 Task: Set up alerts for new listings in Savannah, Georgia, that meet specific size requirements.
Action: Key pressed s<Key.caps_lock>AVANN
Screenshot: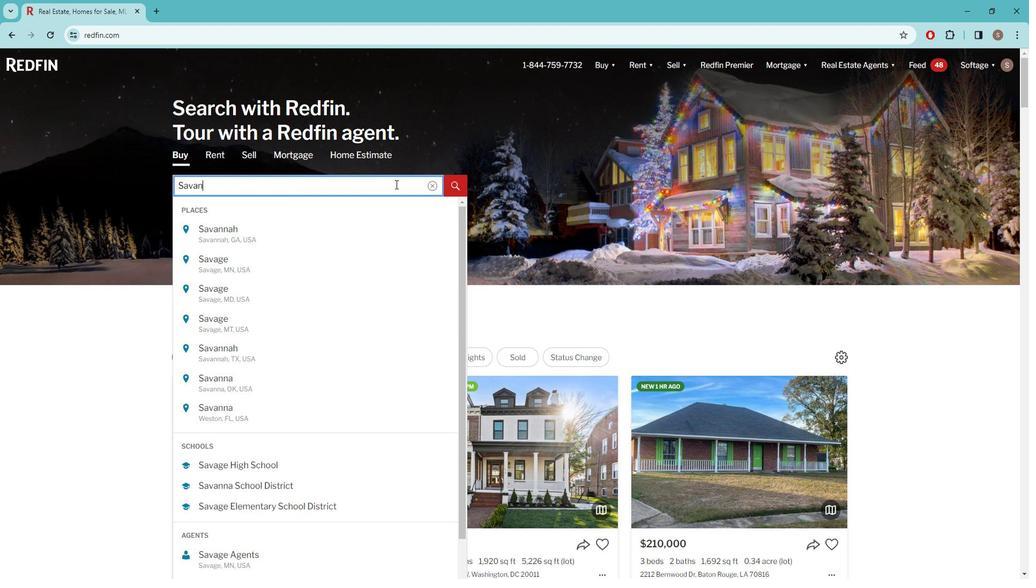 
Action: Mouse moved to (373, 230)
Screenshot: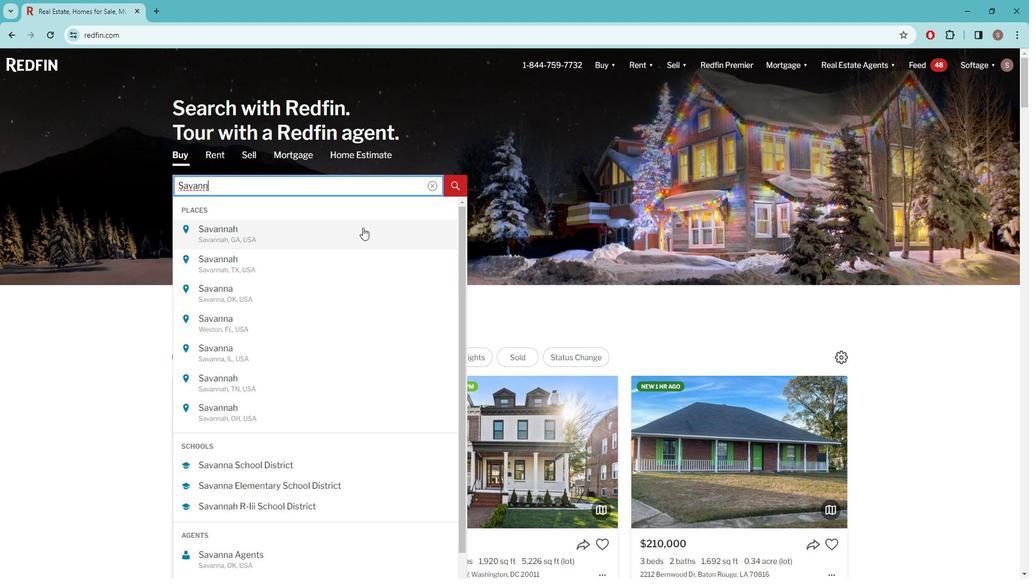 
Action: Mouse pressed left at (373, 230)
Screenshot: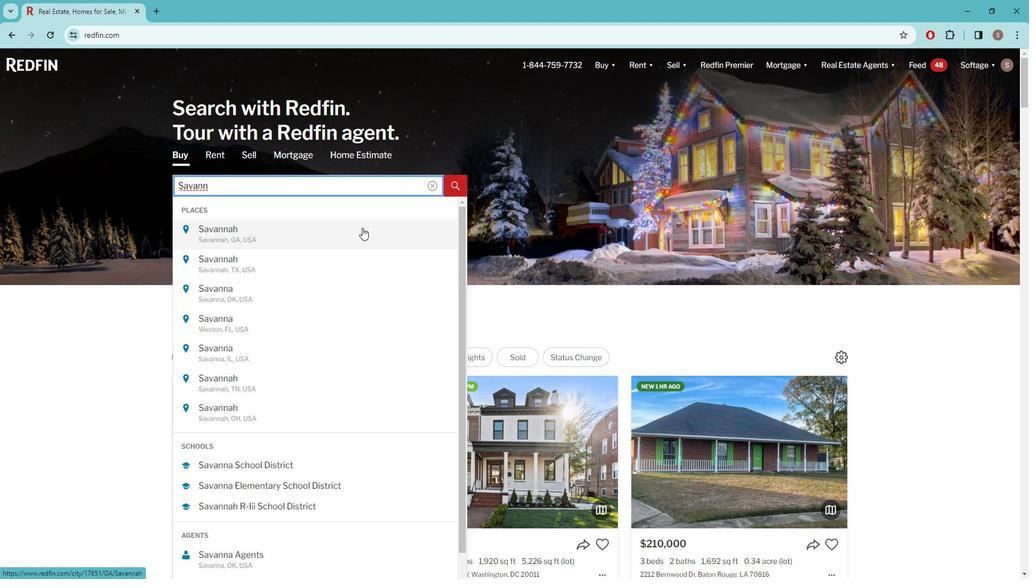 
Action: Mouse moved to (910, 139)
Screenshot: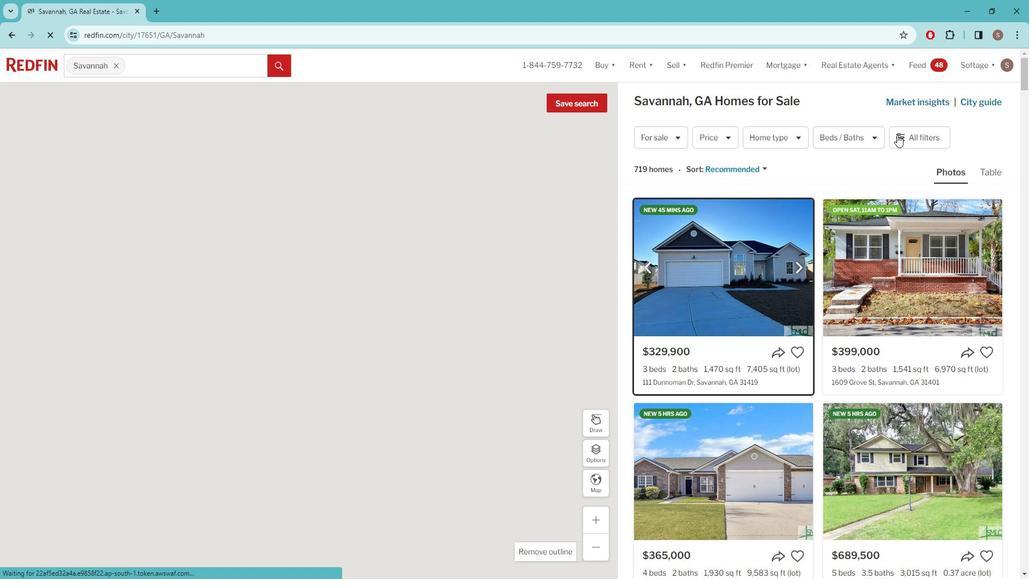 
Action: Mouse pressed left at (910, 139)
Screenshot: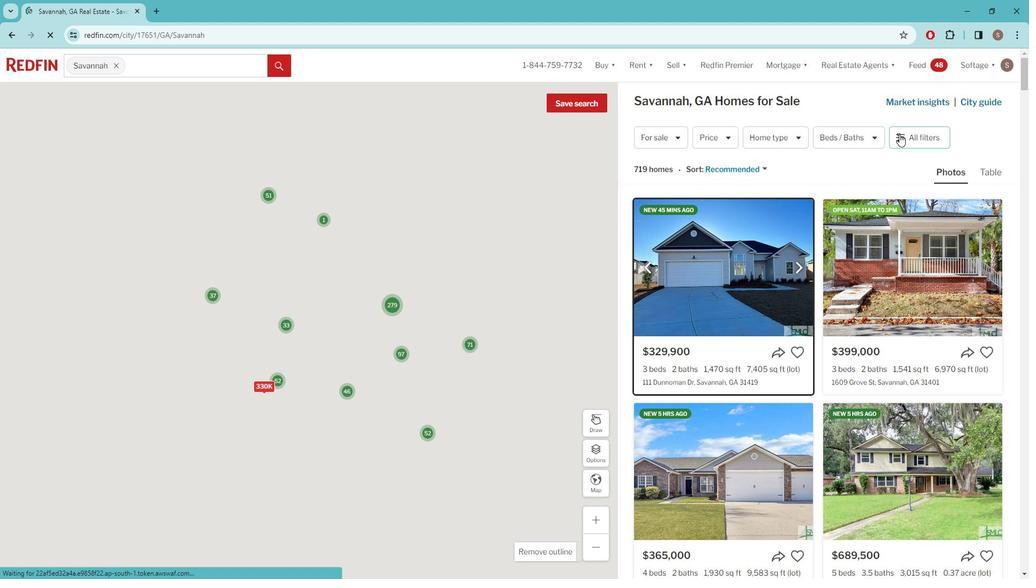 
Action: Mouse pressed left at (910, 139)
Screenshot: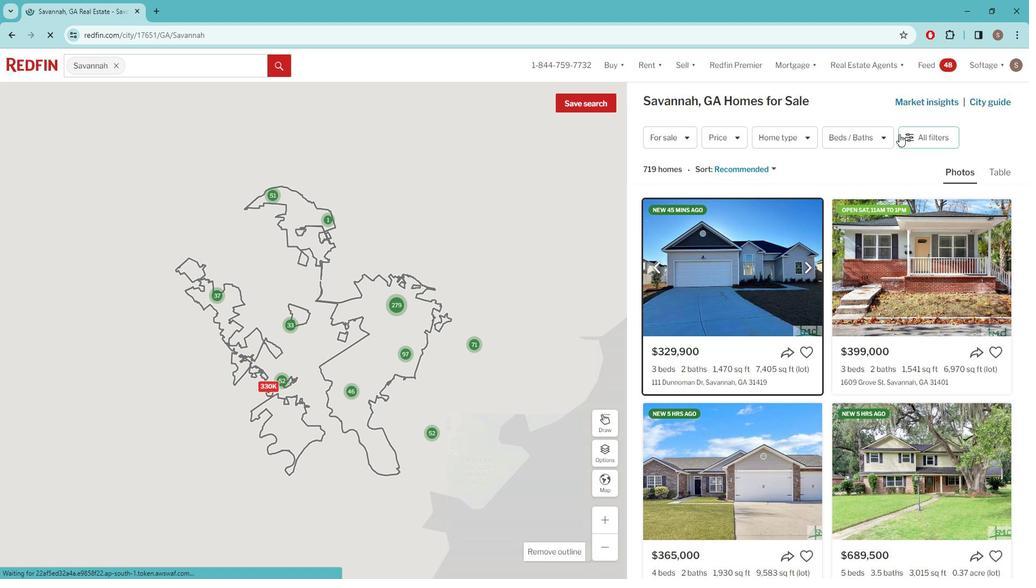 
Action: Mouse pressed left at (910, 139)
Screenshot: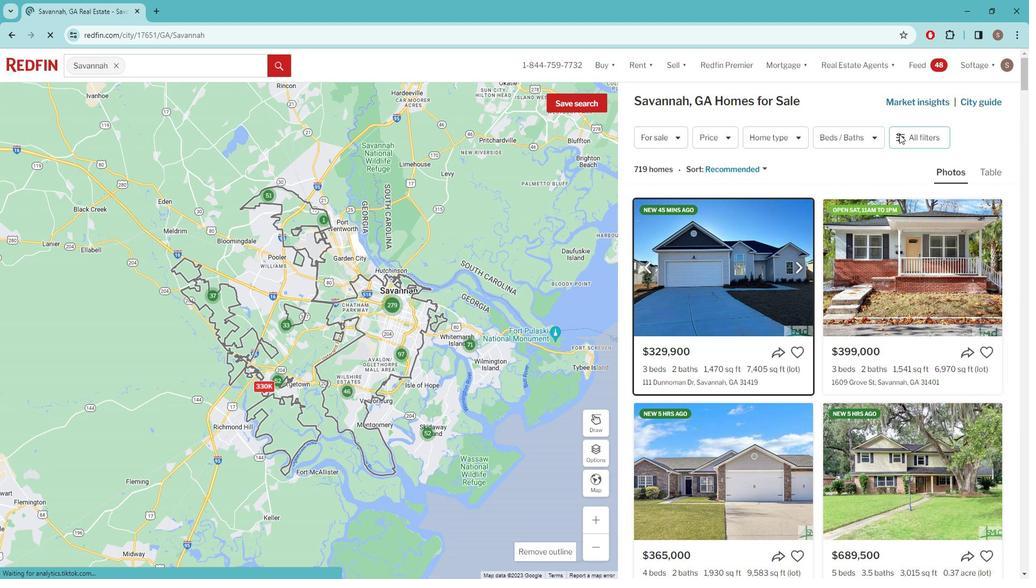 
Action: Mouse moved to (869, 181)
Screenshot: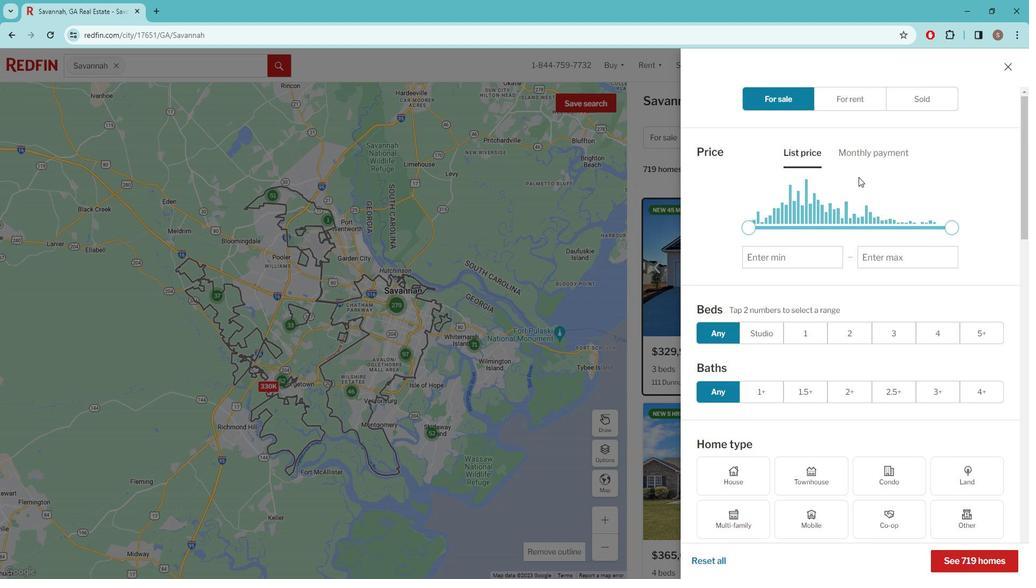 
Action: Mouse scrolled (869, 180) with delta (0, 0)
Screenshot: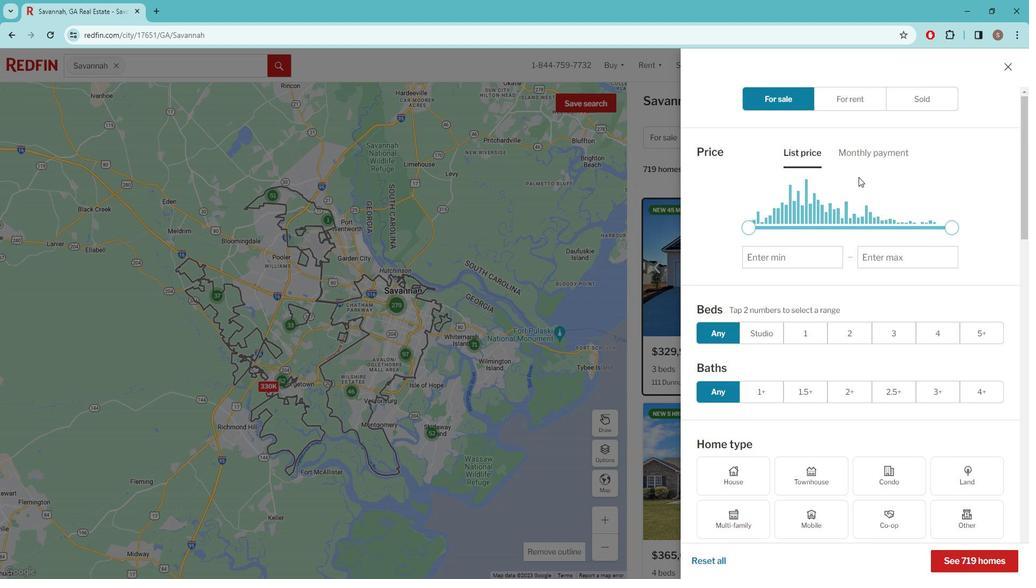 
Action: Mouse moved to (852, 182)
Screenshot: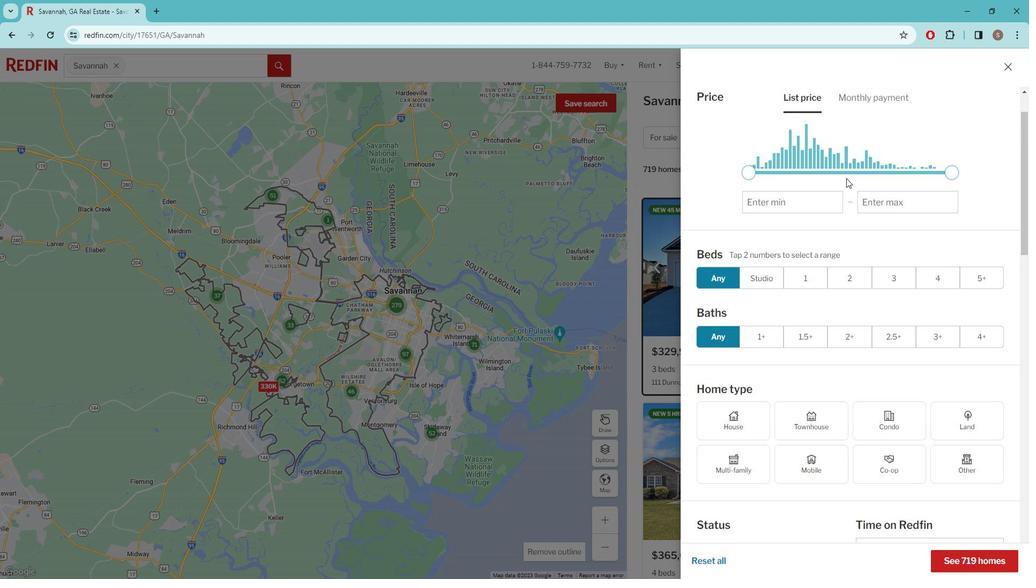 
Action: Mouse scrolled (852, 181) with delta (0, 0)
Screenshot: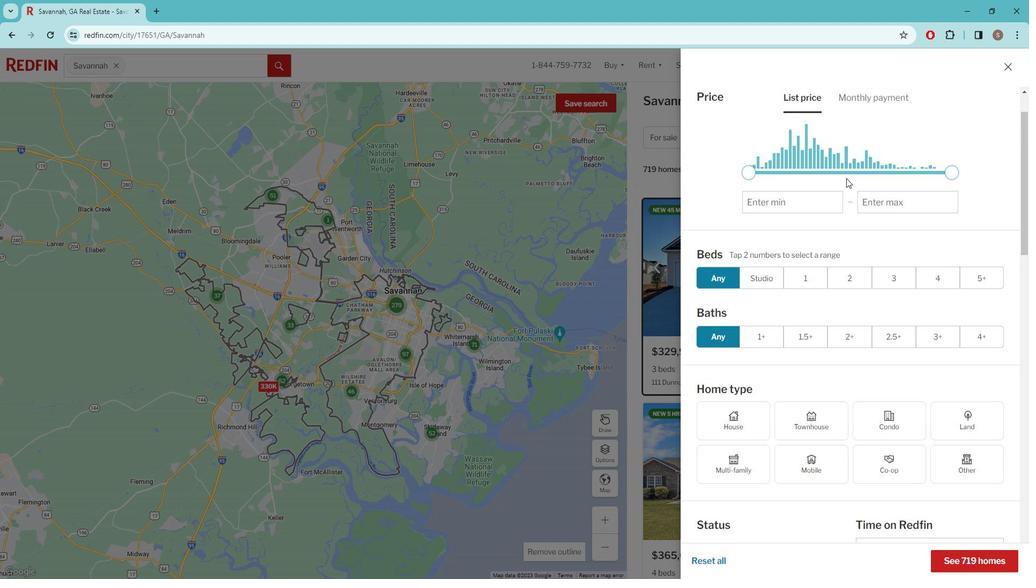 
Action: Mouse moved to (842, 183)
Screenshot: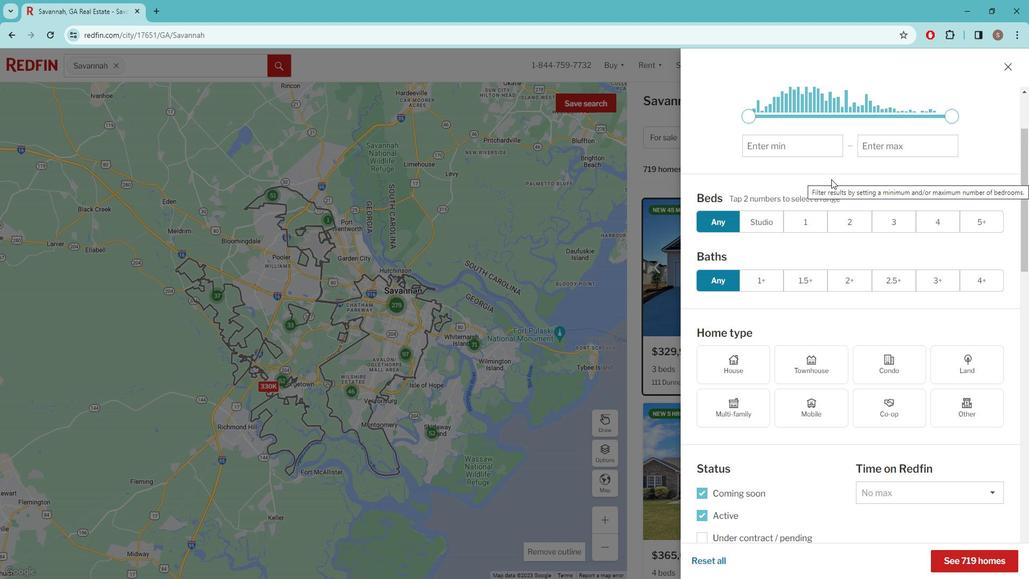 
Action: Mouse scrolled (842, 182) with delta (0, 0)
Screenshot: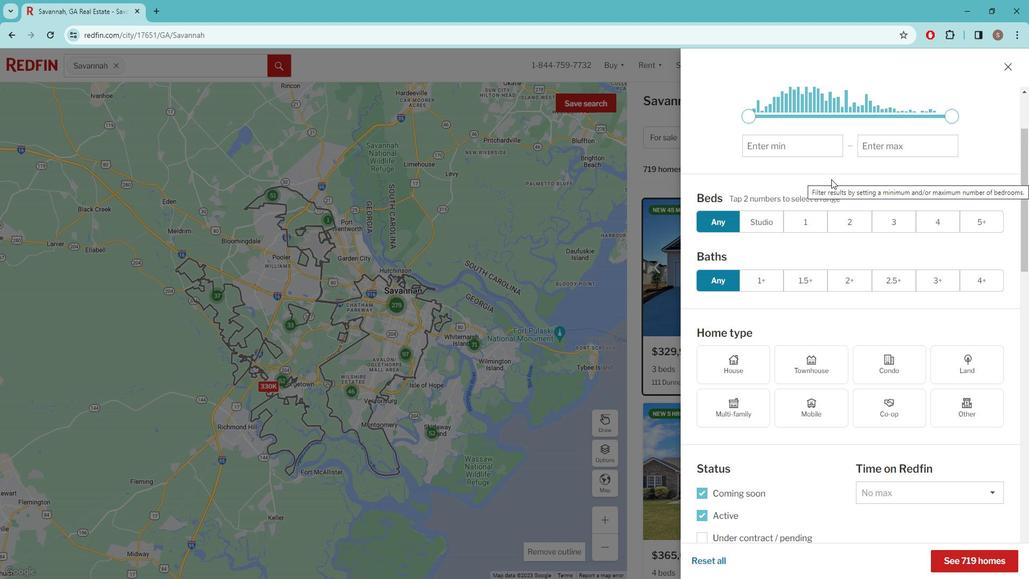 
Action: Mouse scrolled (842, 182) with delta (0, 0)
Screenshot: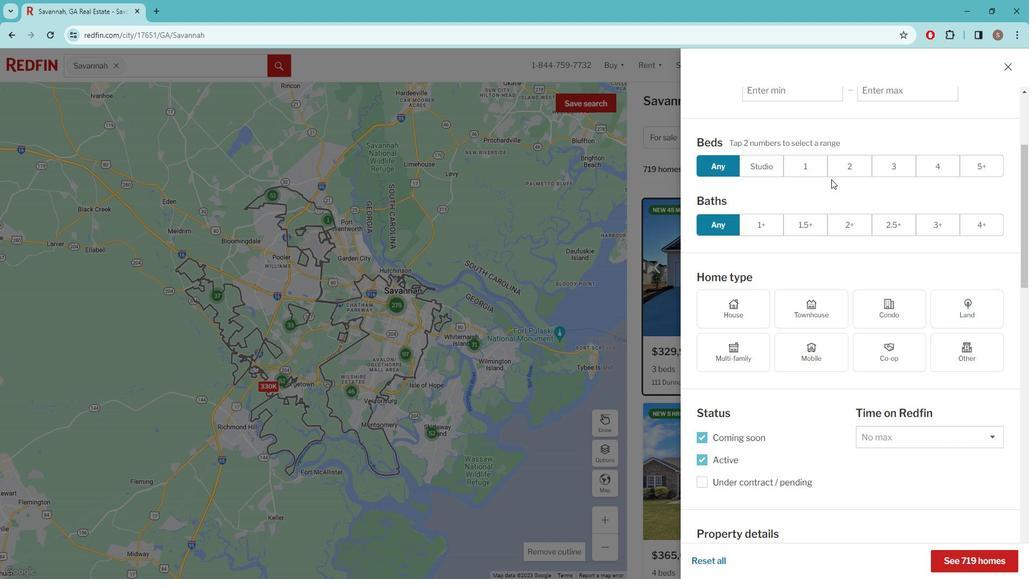 
Action: Mouse scrolled (842, 182) with delta (0, 0)
Screenshot: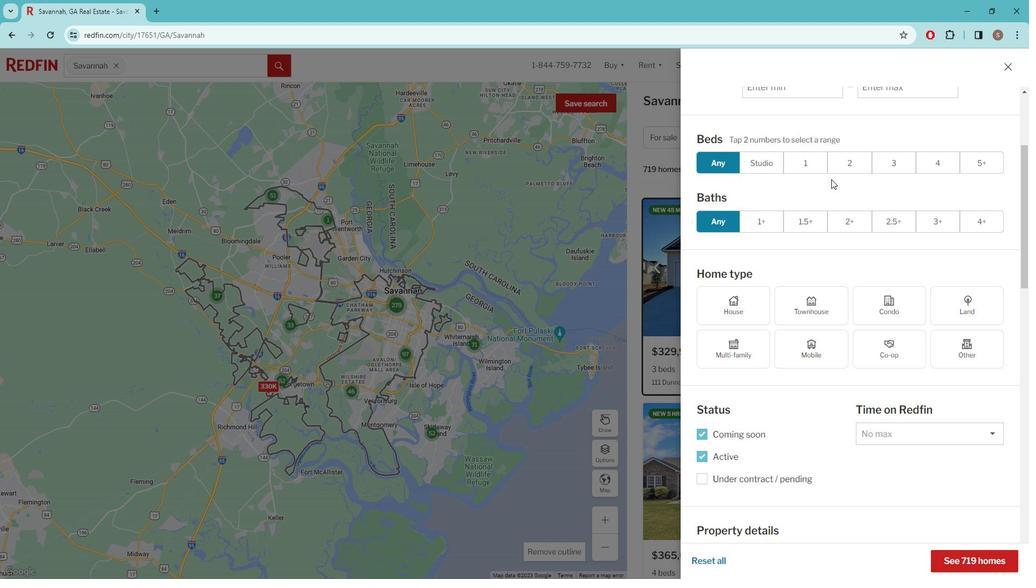 
Action: Mouse scrolled (842, 182) with delta (0, 0)
Screenshot: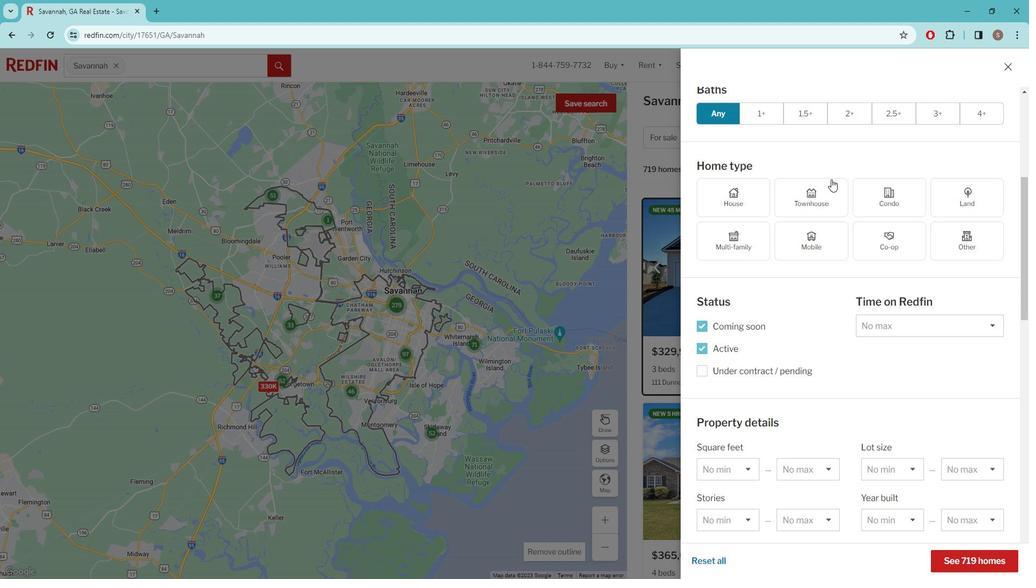 
Action: Mouse scrolled (842, 182) with delta (0, 0)
Screenshot: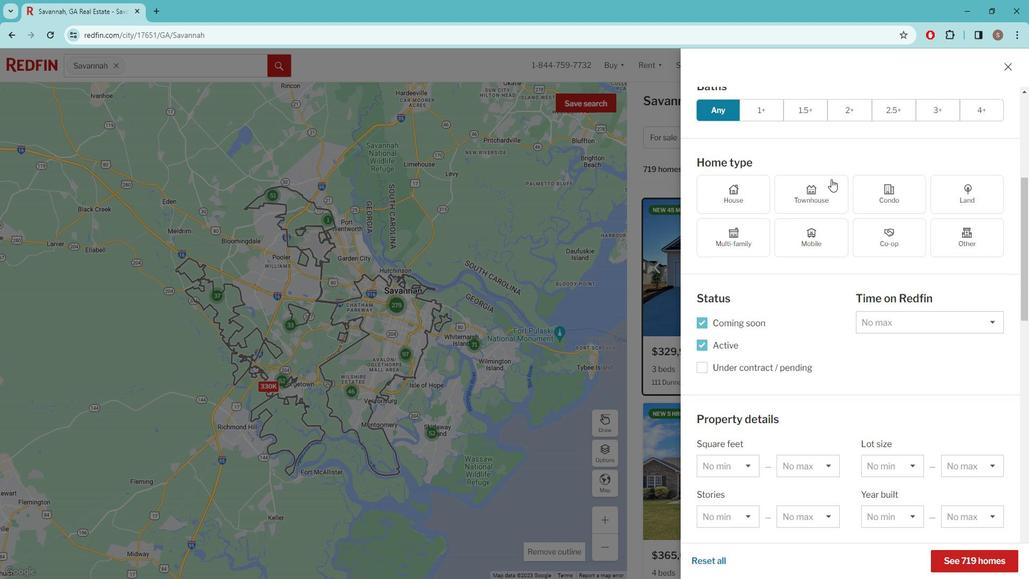 
Action: Mouse scrolled (842, 182) with delta (0, 0)
Screenshot: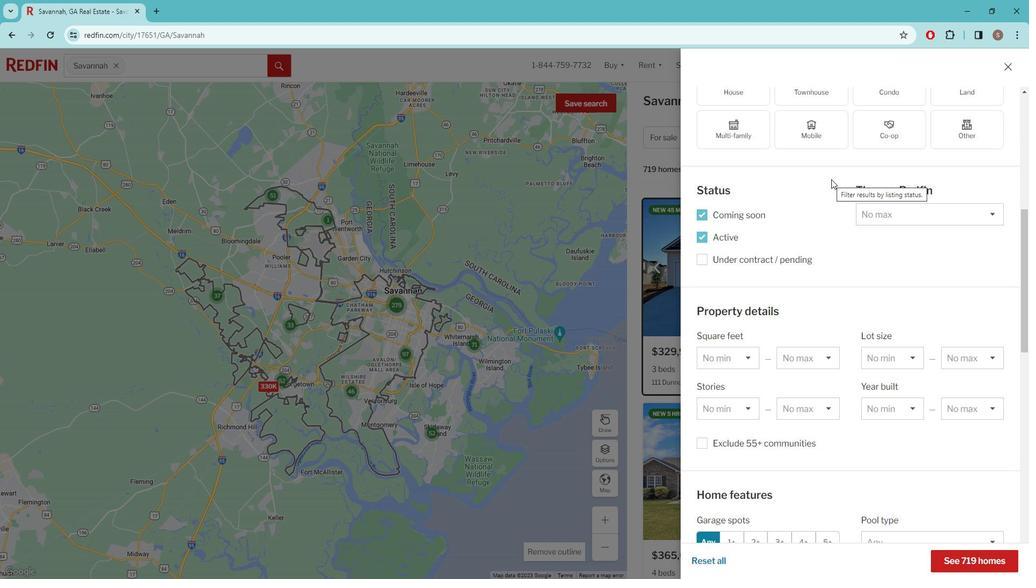 
Action: Mouse moved to (815, 222)
Screenshot: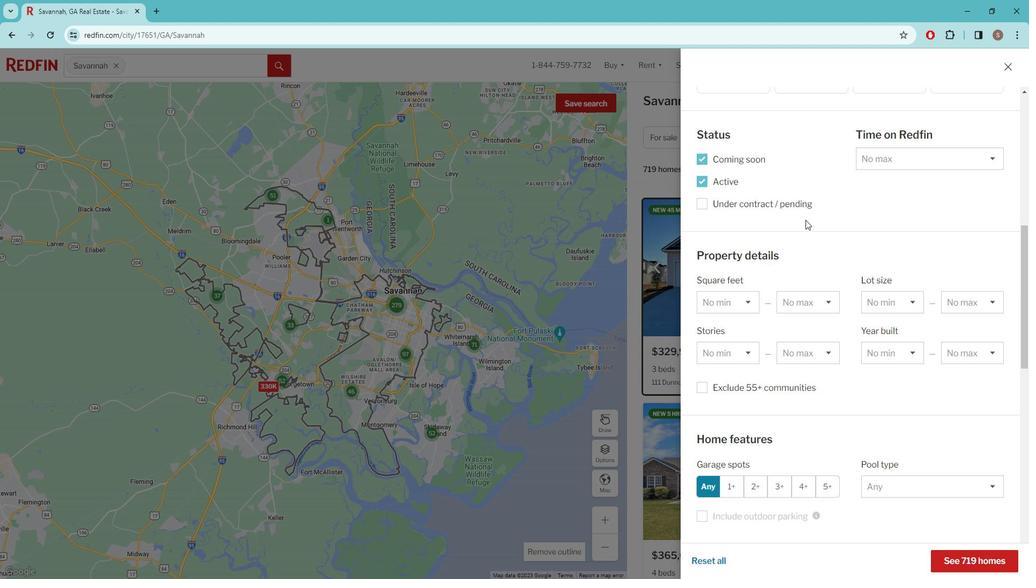 
Action: Mouse scrolled (815, 221) with delta (0, 0)
Screenshot: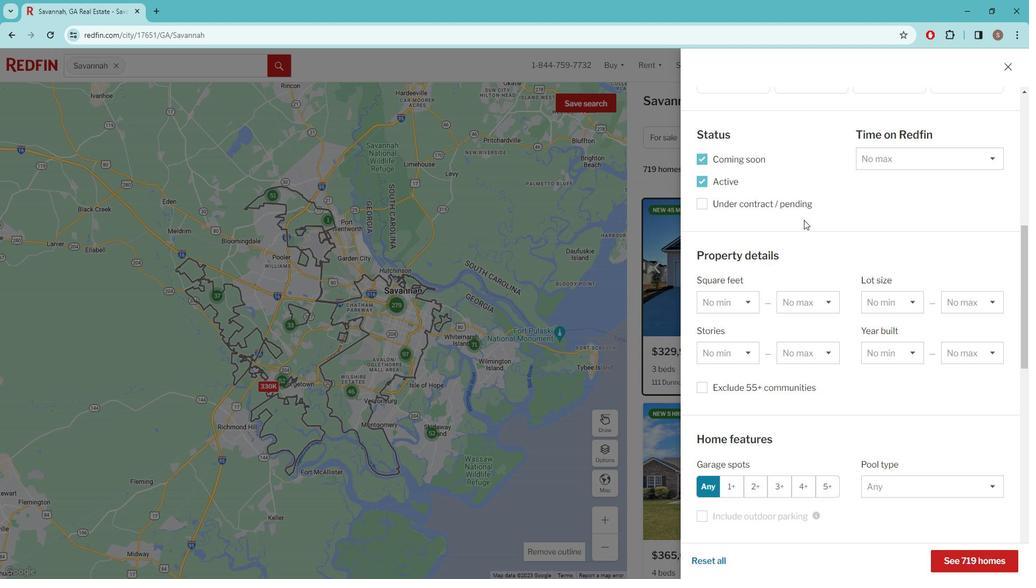 
Action: Mouse moved to (755, 246)
Screenshot: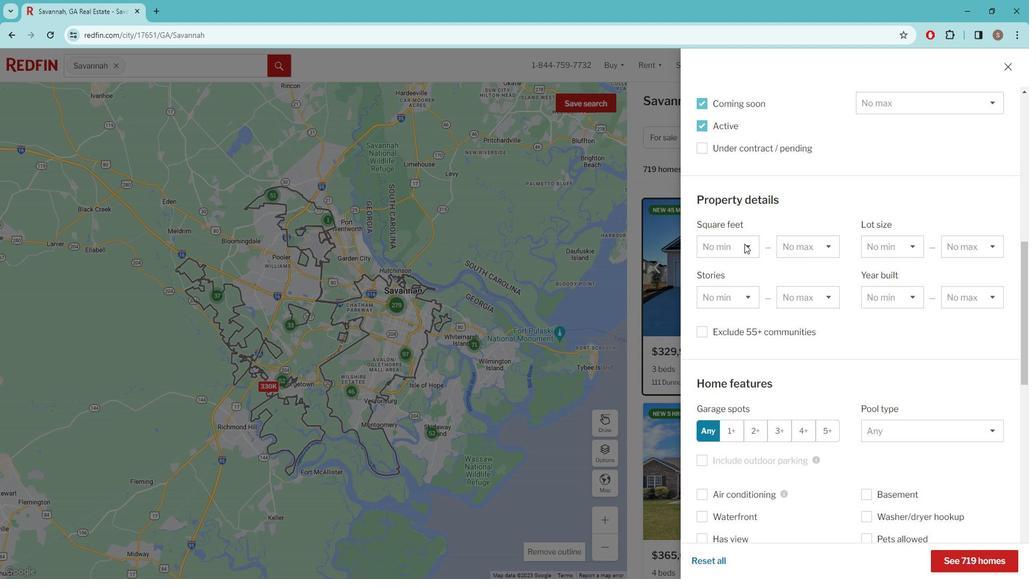 
Action: Mouse pressed left at (755, 246)
Screenshot: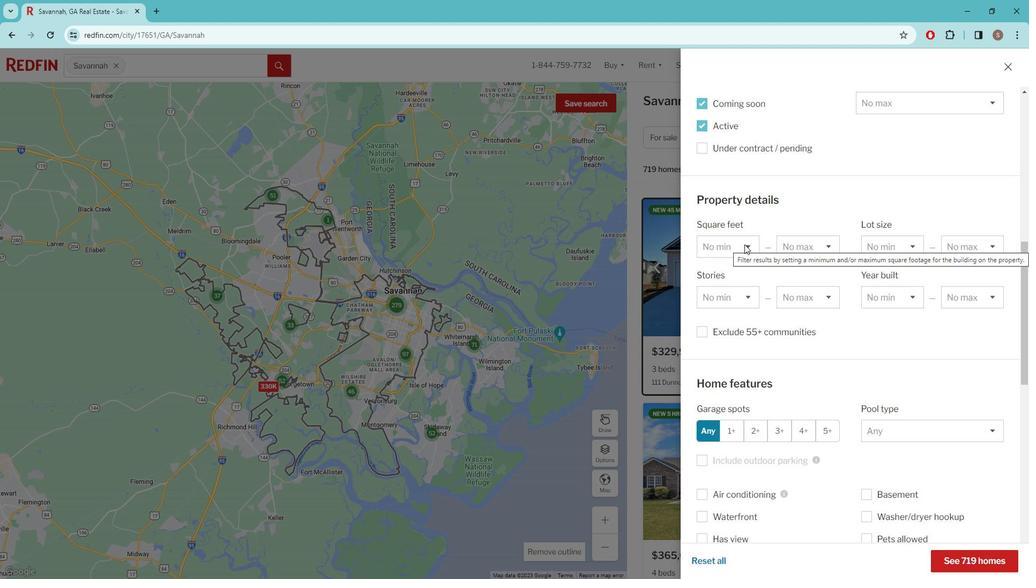 
Action: Mouse moved to (739, 289)
Screenshot: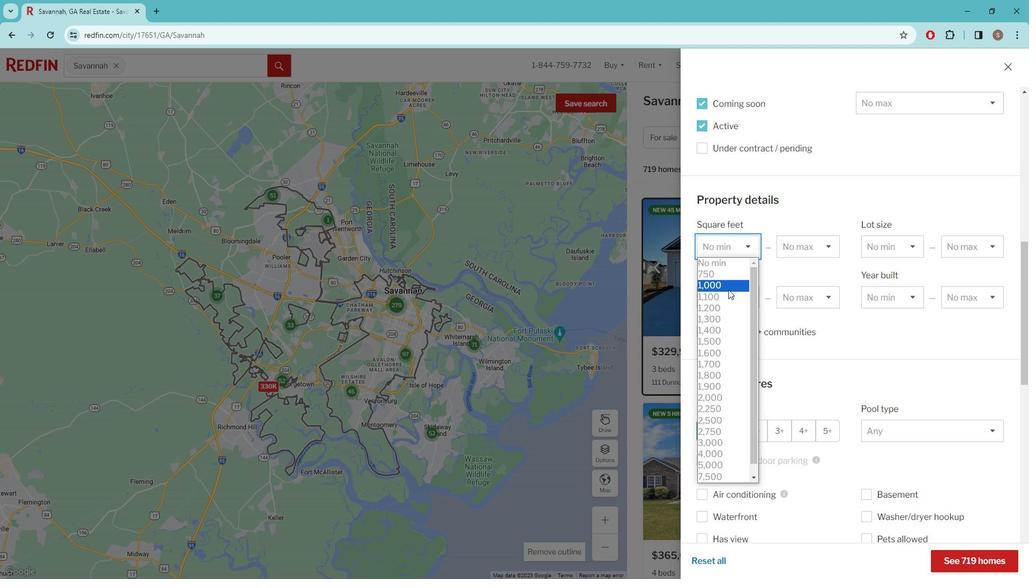 
Action: Mouse pressed left at (739, 289)
Screenshot: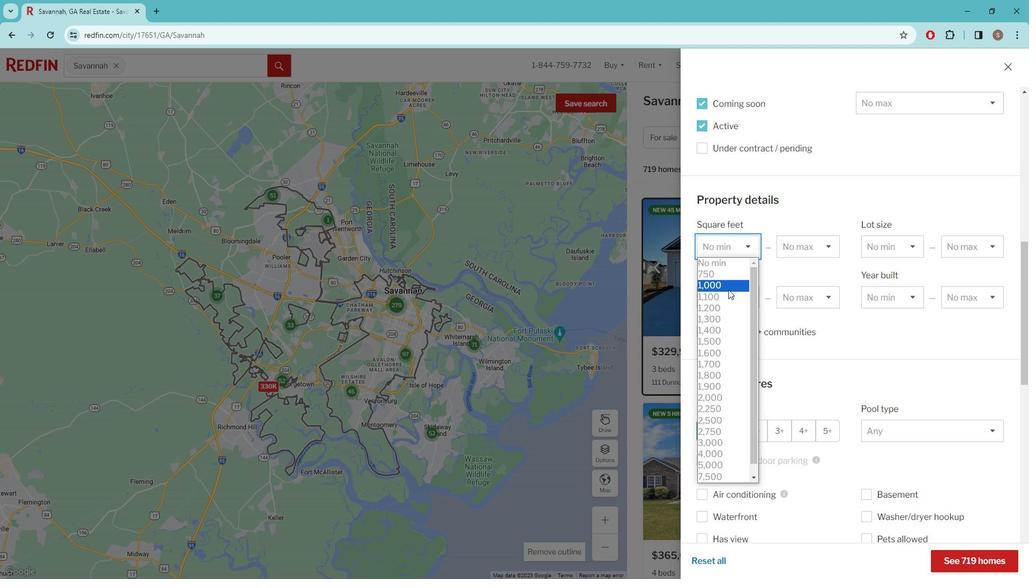 
Action: Mouse moved to (804, 246)
Screenshot: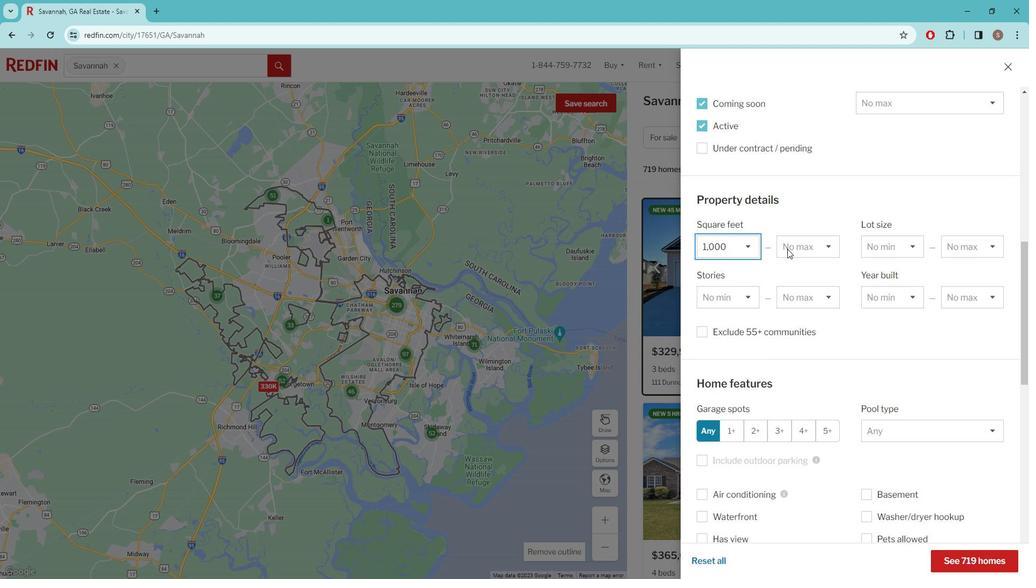 
Action: Mouse pressed left at (804, 246)
Screenshot: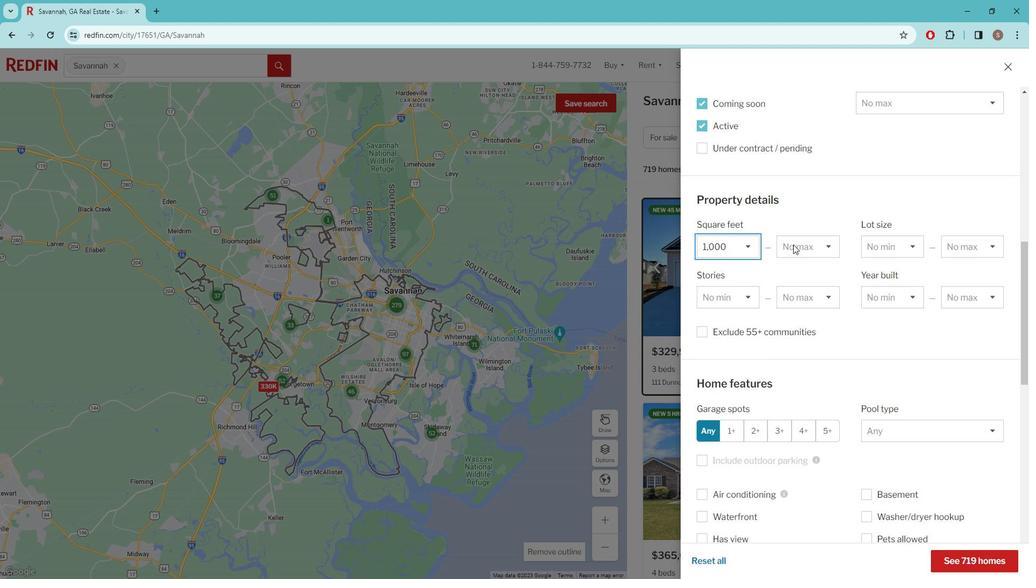 
Action: Mouse moved to (810, 295)
Screenshot: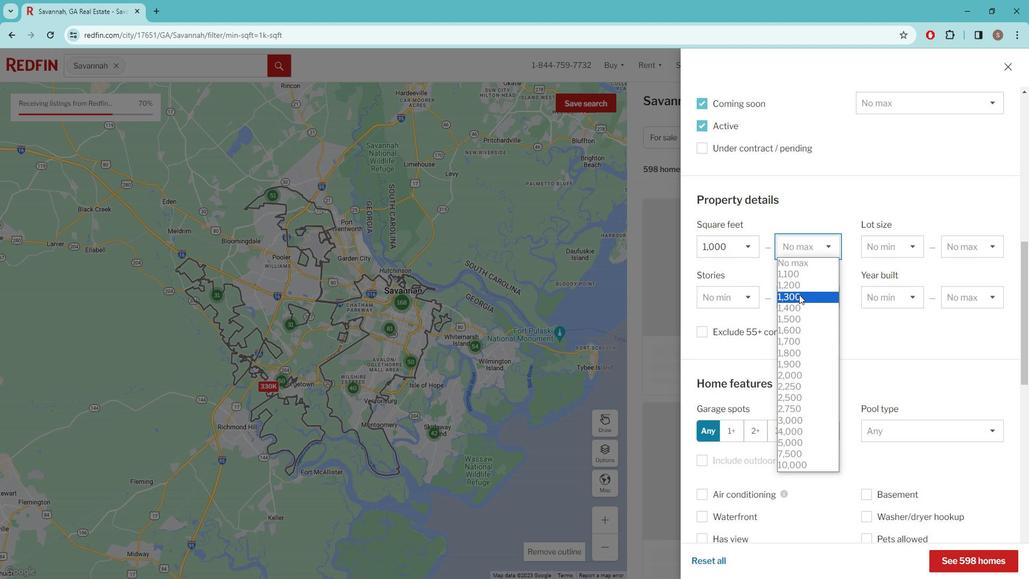
Action: Mouse pressed left at (810, 295)
Screenshot: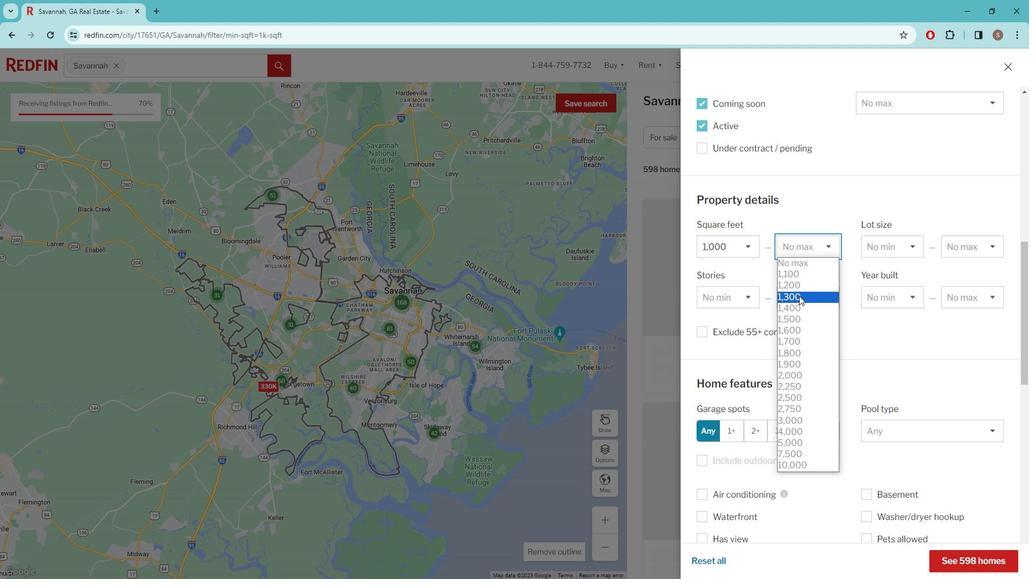 
Action: Mouse moved to (749, 296)
Screenshot: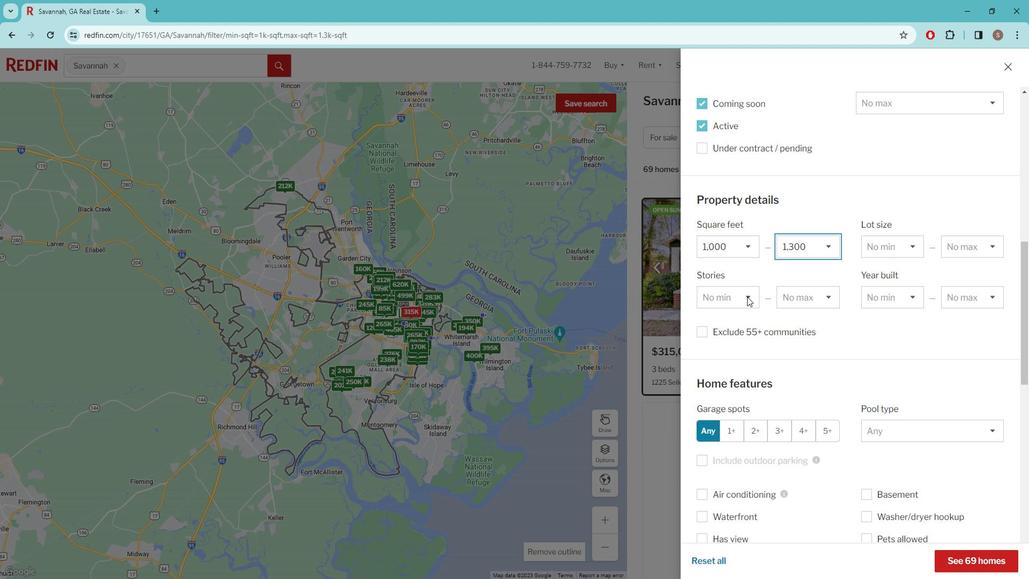 
Action: Mouse pressed left at (749, 296)
Screenshot: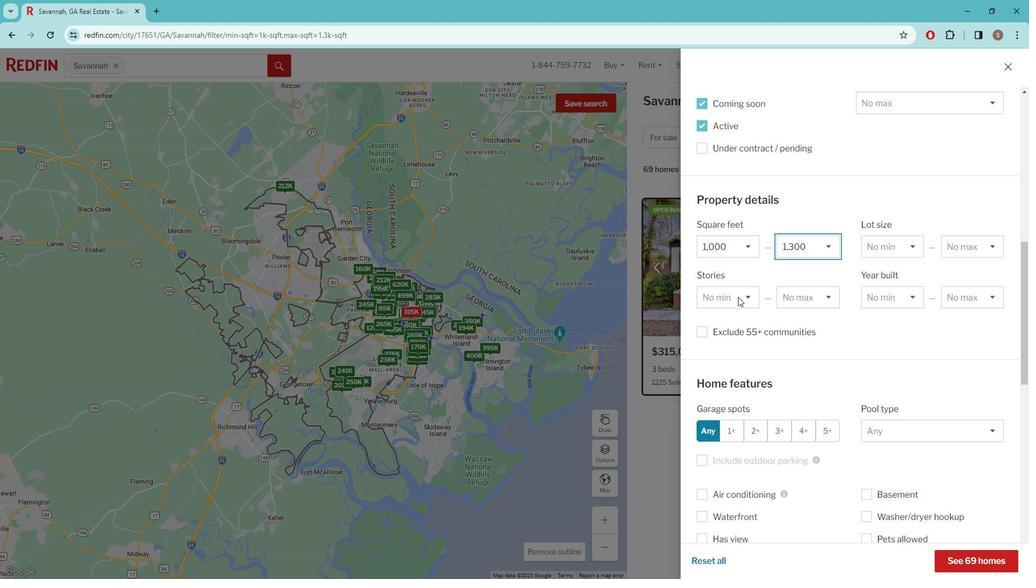 
Action: Mouse moved to (750, 338)
Screenshot: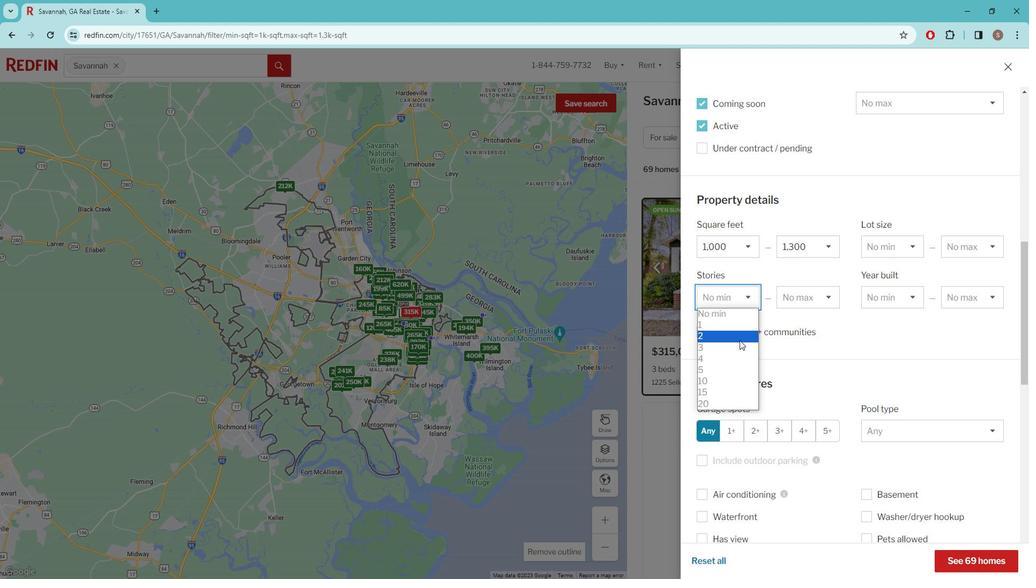 
Action: Mouse pressed left at (750, 338)
Screenshot: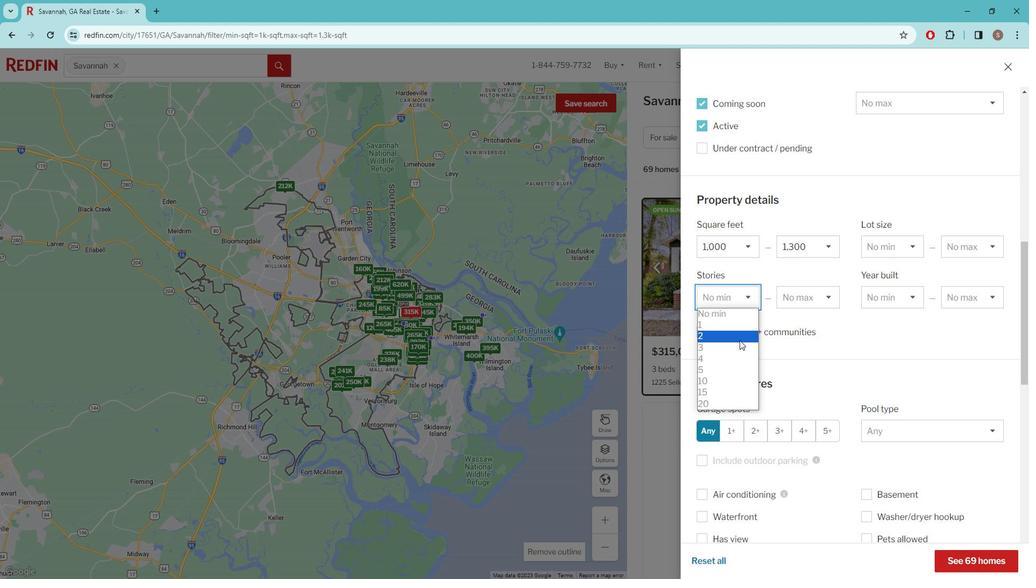 
Action: Mouse moved to (818, 297)
Screenshot: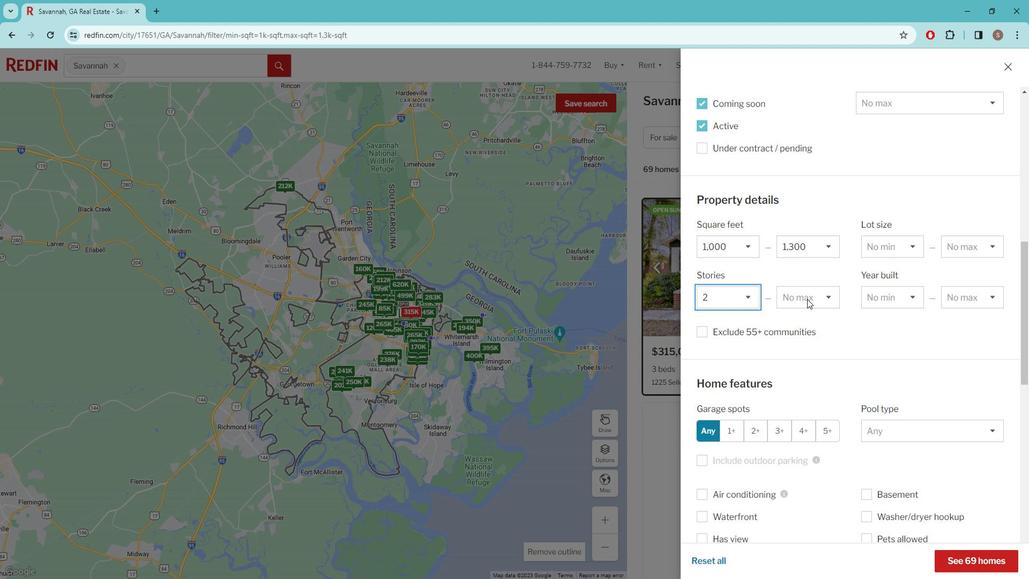 
Action: Mouse pressed left at (818, 297)
Screenshot: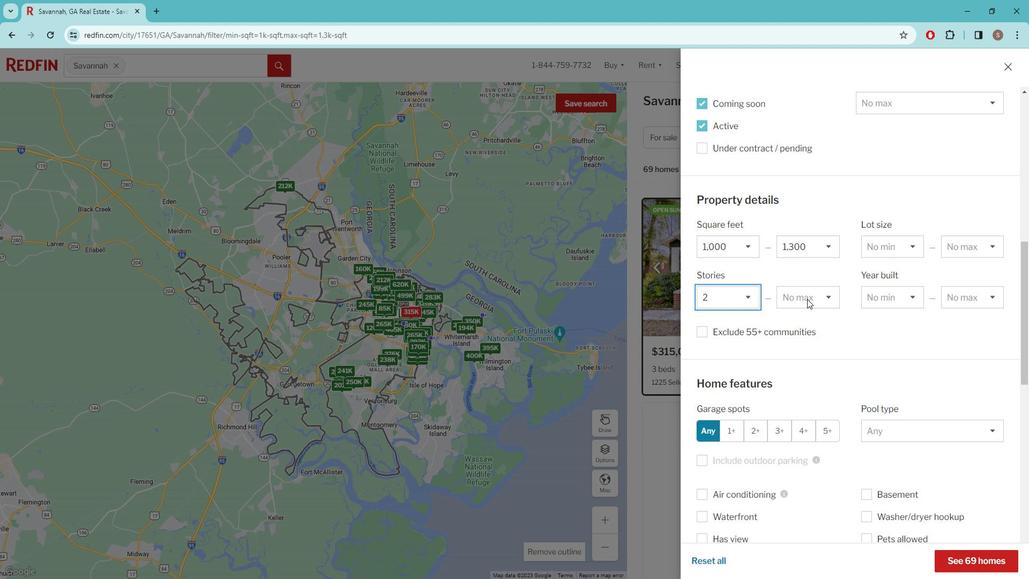 
Action: Mouse moved to (810, 335)
Screenshot: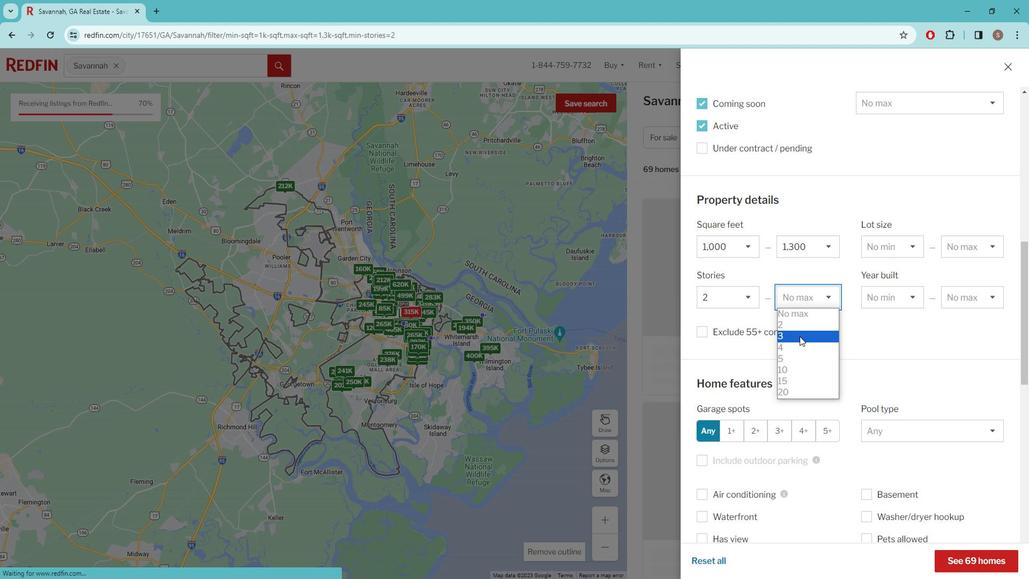 
Action: Mouse pressed left at (810, 335)
Screenshot: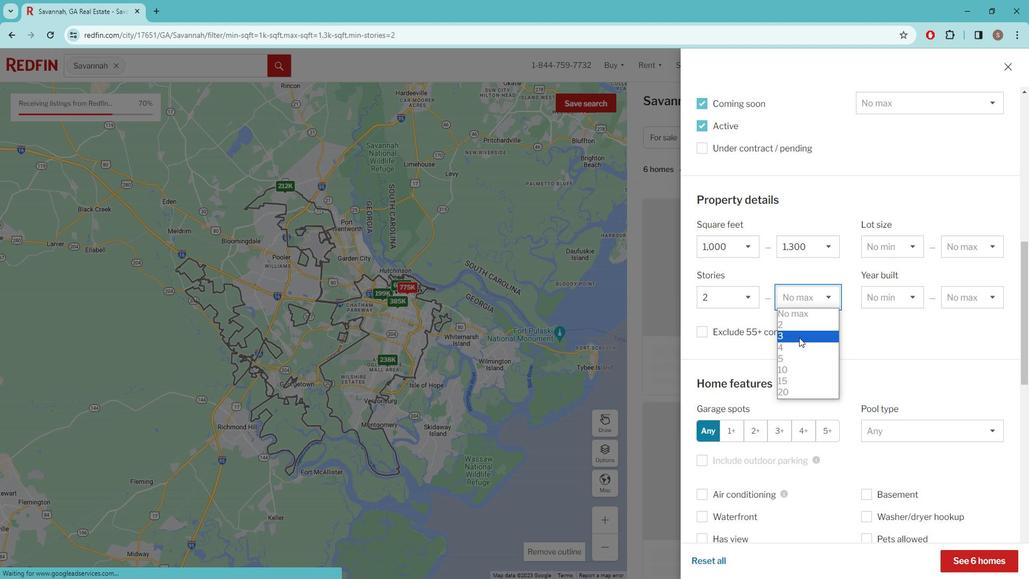 
Action: Mouse moved to (907, 269)
Screenshot: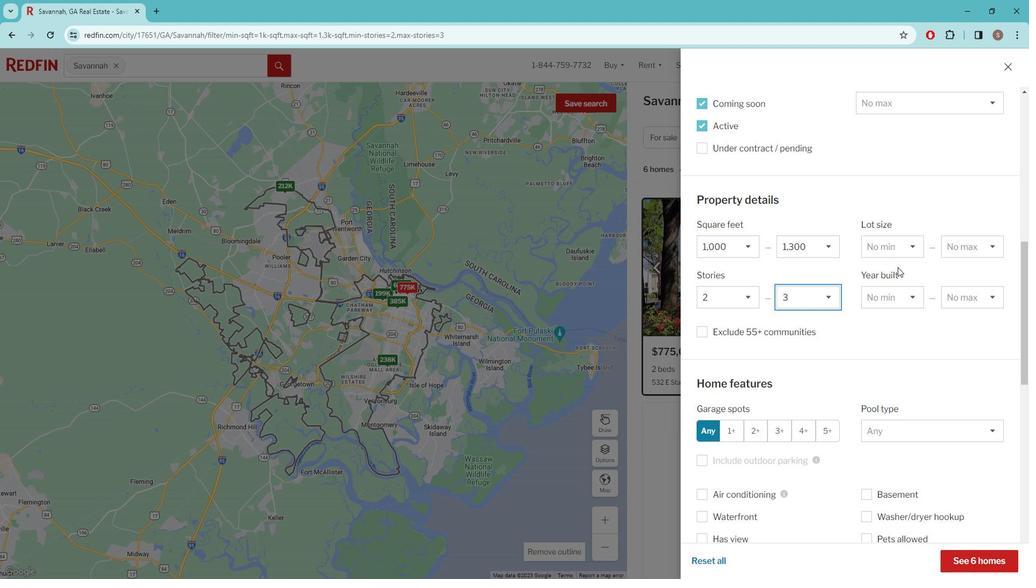 
Action: Mouse scrolled (907, 268) with delta (0, 0)
Screenshot: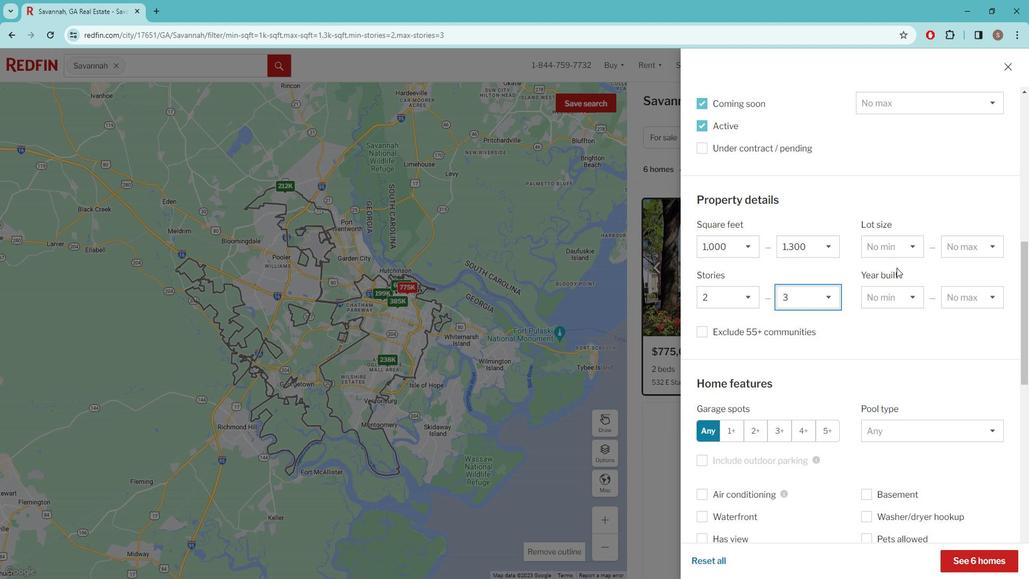 
Action: Mouse scrolled (907, 268) with delta (0, 0)
Screenshot: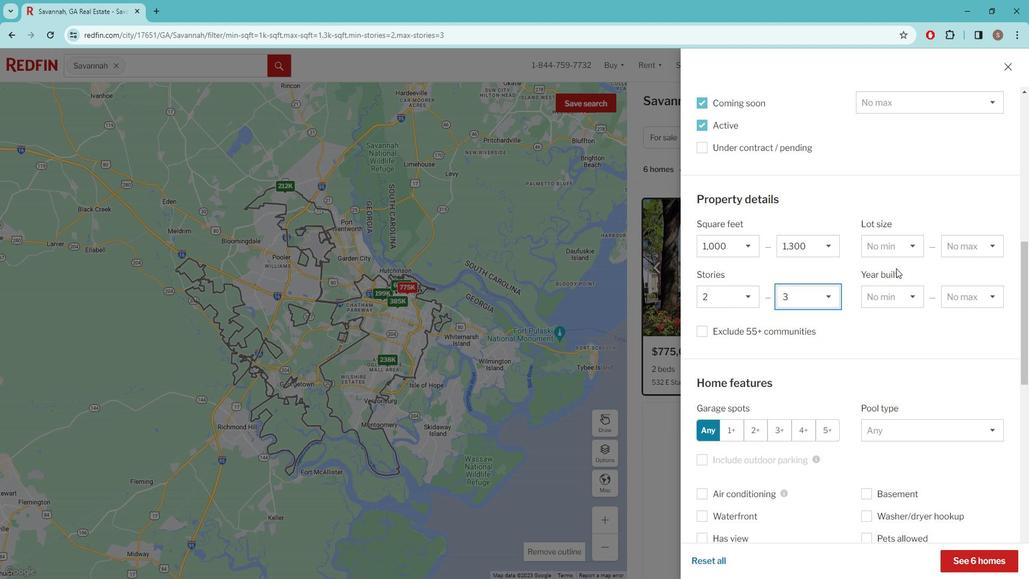 
Action: Mouse scrolled (907, 268) with delta (0, 0)
Screenshot: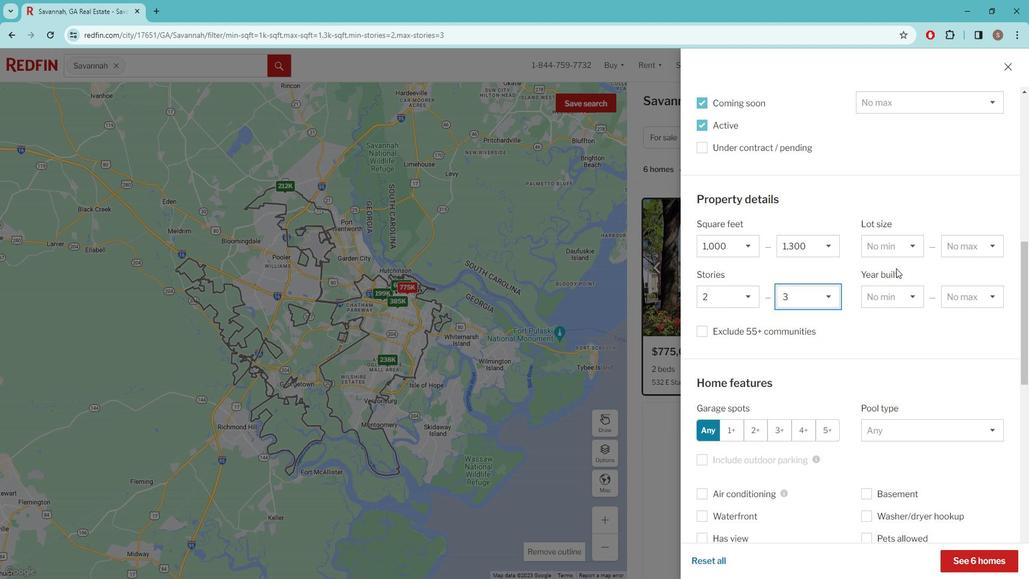 
Action: Mouse moved to (905, 306)
Screenshot: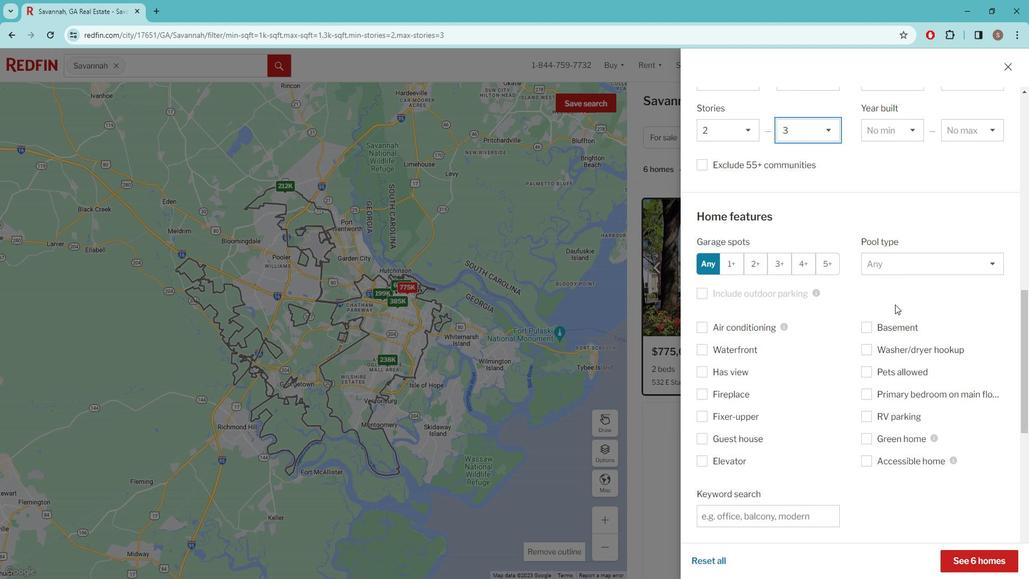 
Action: Mouse scrolled (905, 305) with delta (0, 0)
Screenshot: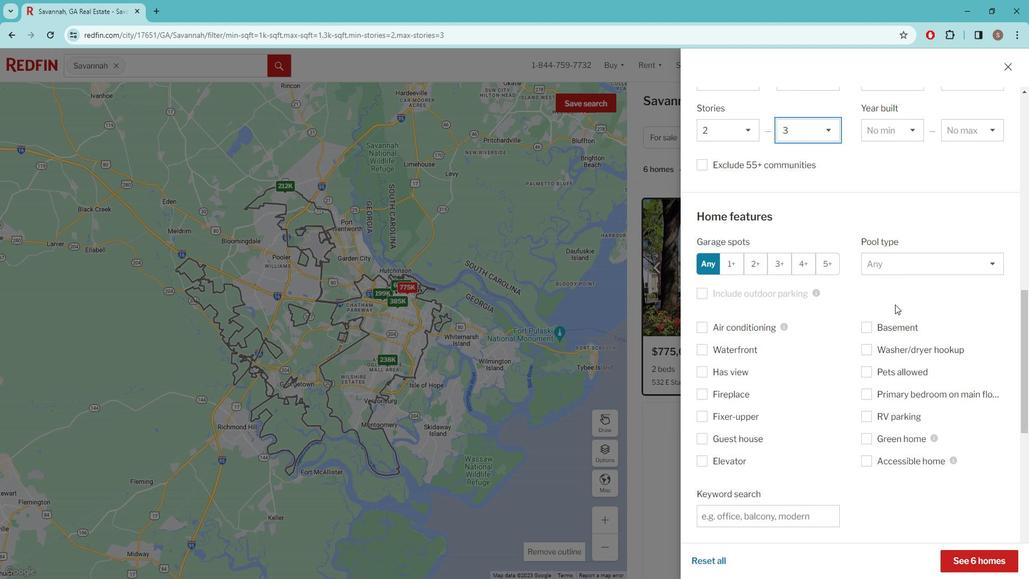 
Action: Mouse scrolled (905, 305) with delta (0, 0)
Screenshot: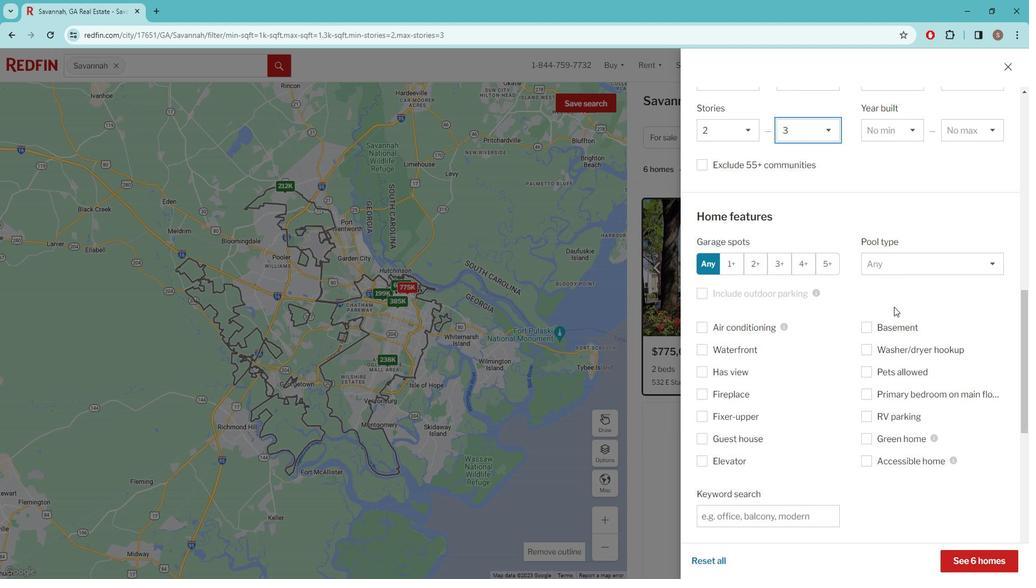 
Action: Mouse scrolled (905, 305) with delta (0, 0)
Screenshot: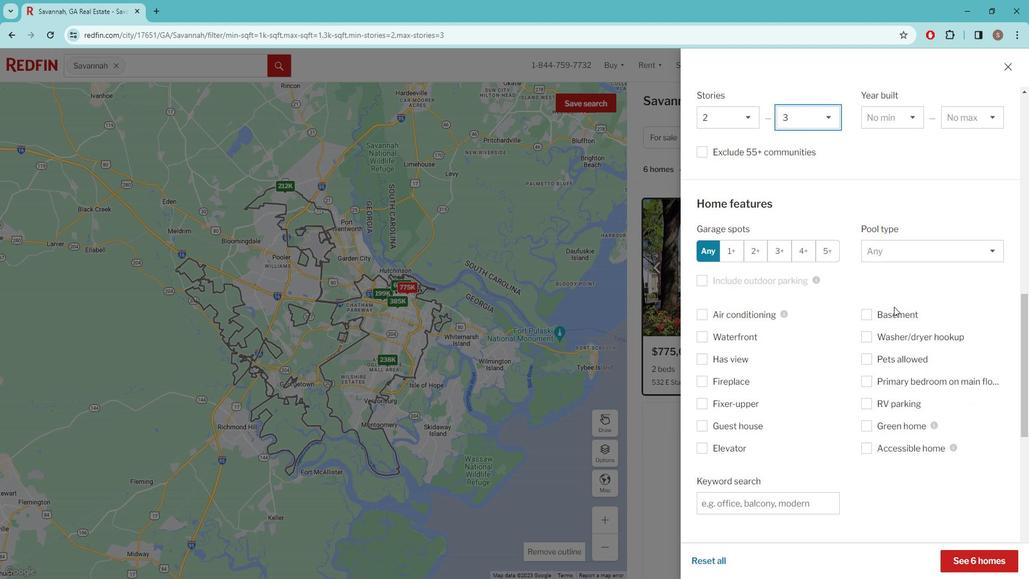 
Action: Mouse scrolled (905, 305) with delta (0, 0)
Screenshot: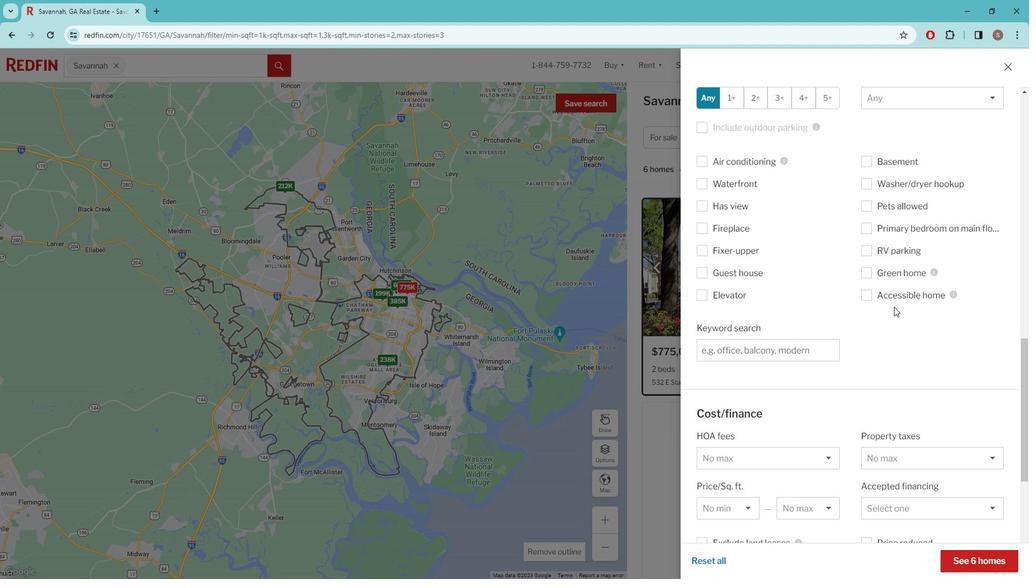 
Action: Mouse scrolled (905, 305) with delta (0, 0)
Screenshot: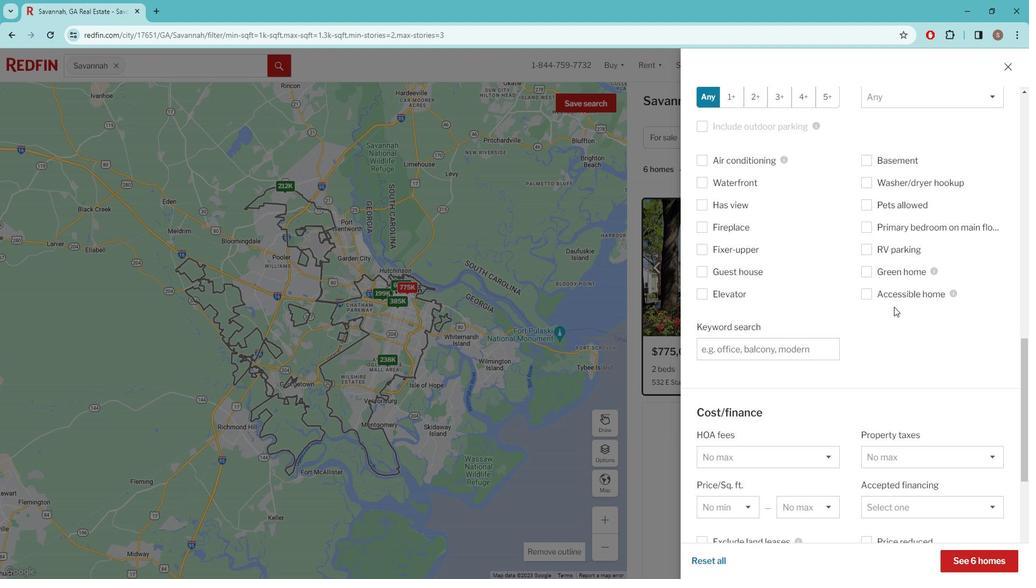 
Action: Mouse scrolled (905, 305) with delta (0, 0)
Screenshot: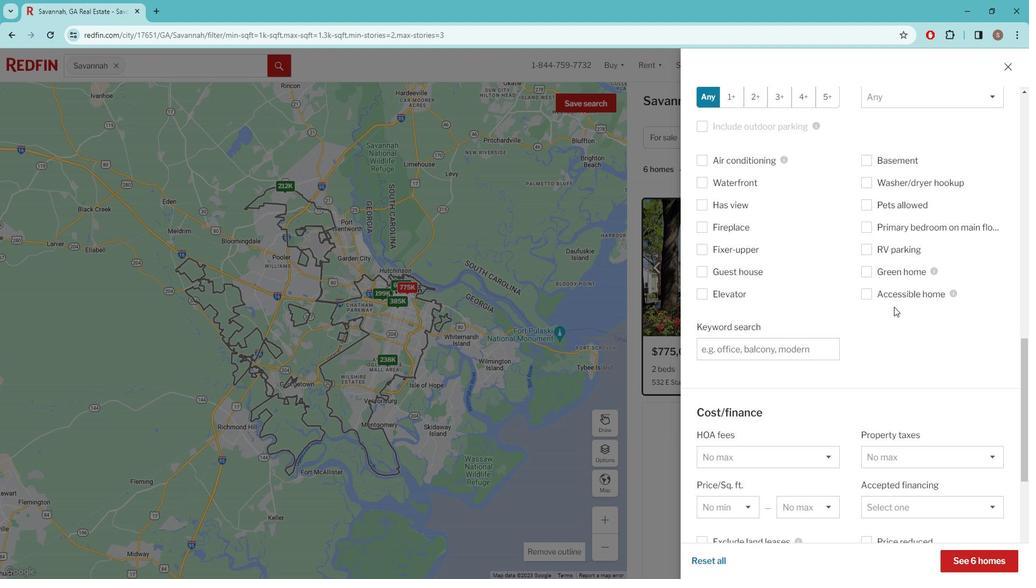 
Action: Mouse scrolled (905, 305) with delta (0, 0)
Screenshot: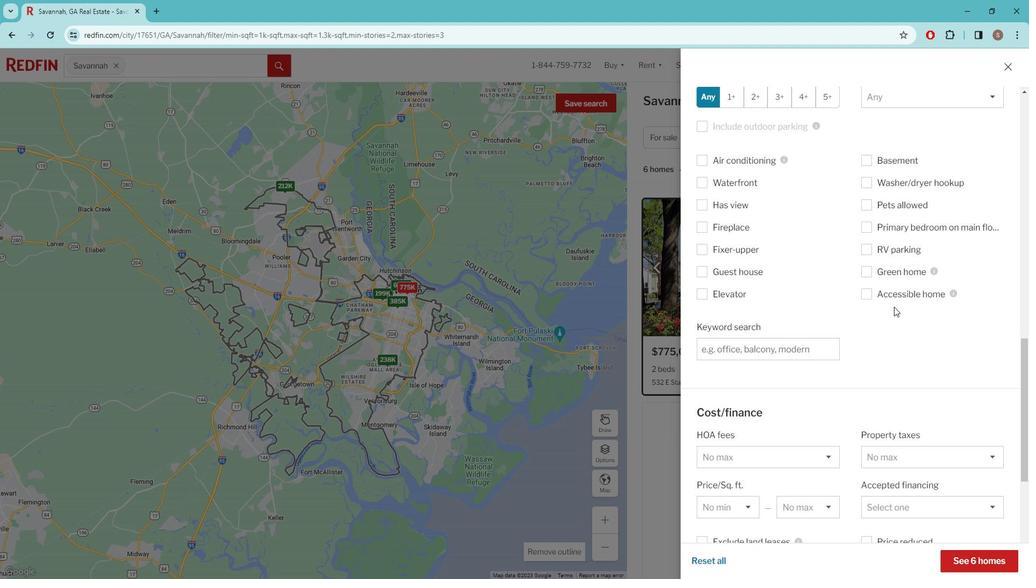 
Action: Mouse scrolled (905, 305) with delta (0, 0)
Screenshot: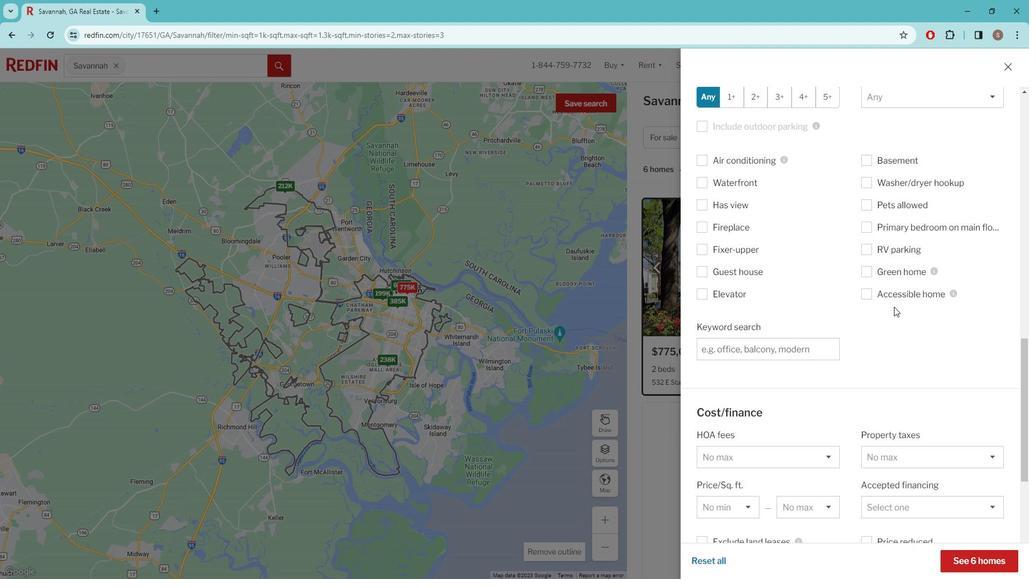 
Action: Mouse moved to (905, 308)
Screenshot: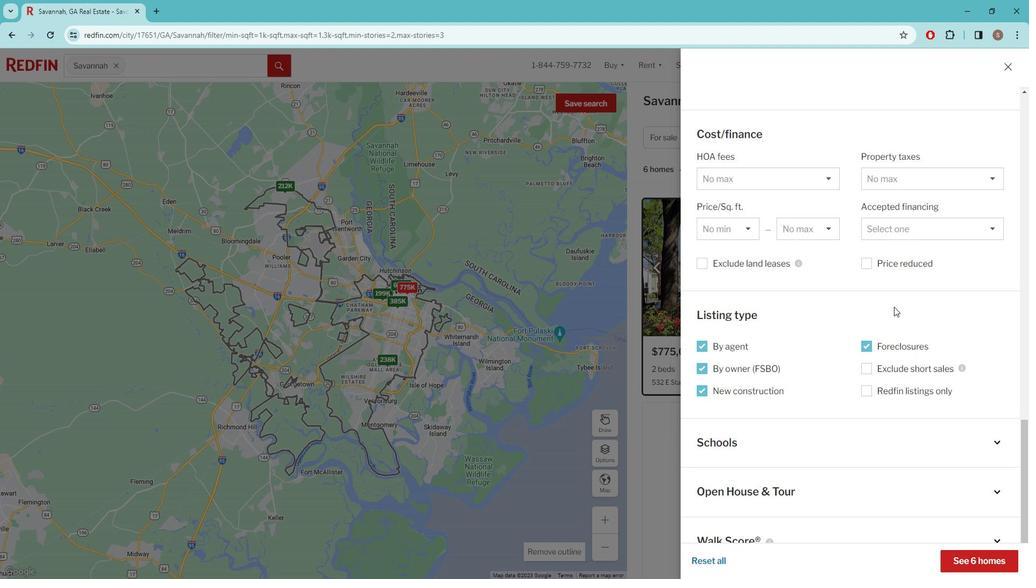 
Action: Mouse scrolled (905, 307) with delta (0, 0)
Screenshot: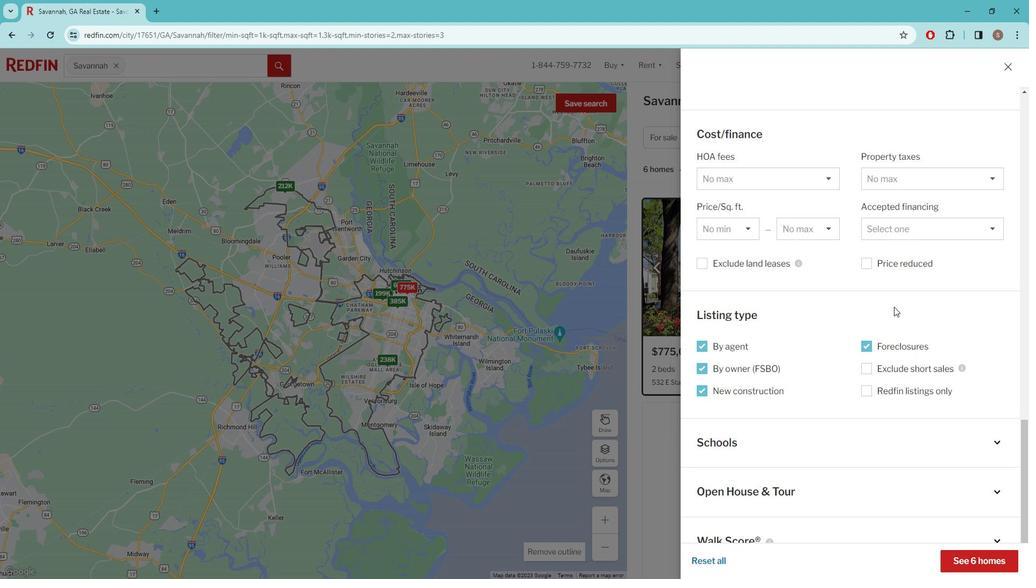 
Action: Mouse moved to (905, 308)
Screenshot: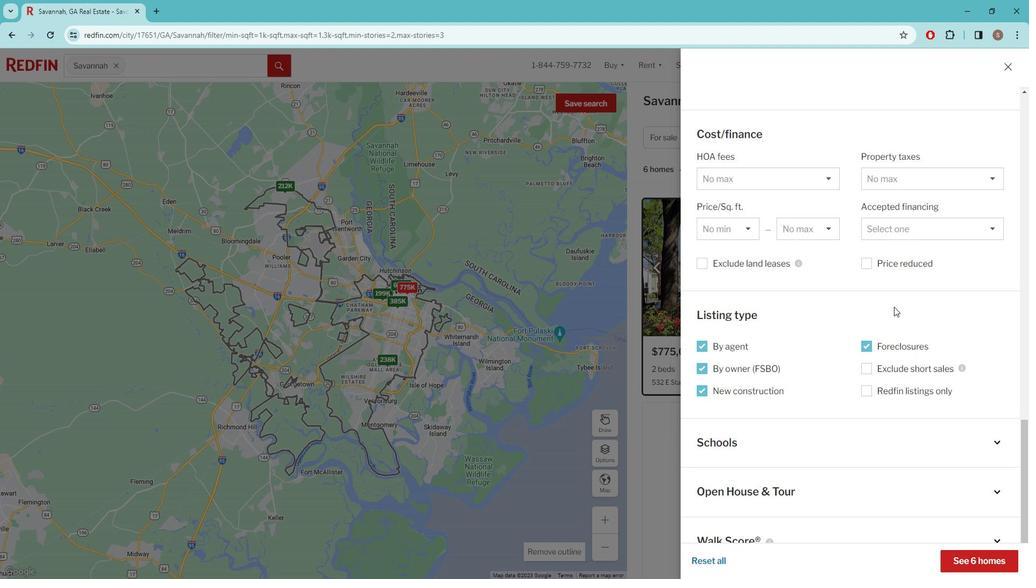 
Action: Mouse scrolled (905, 307) with delta (0, 0)
Screenshot: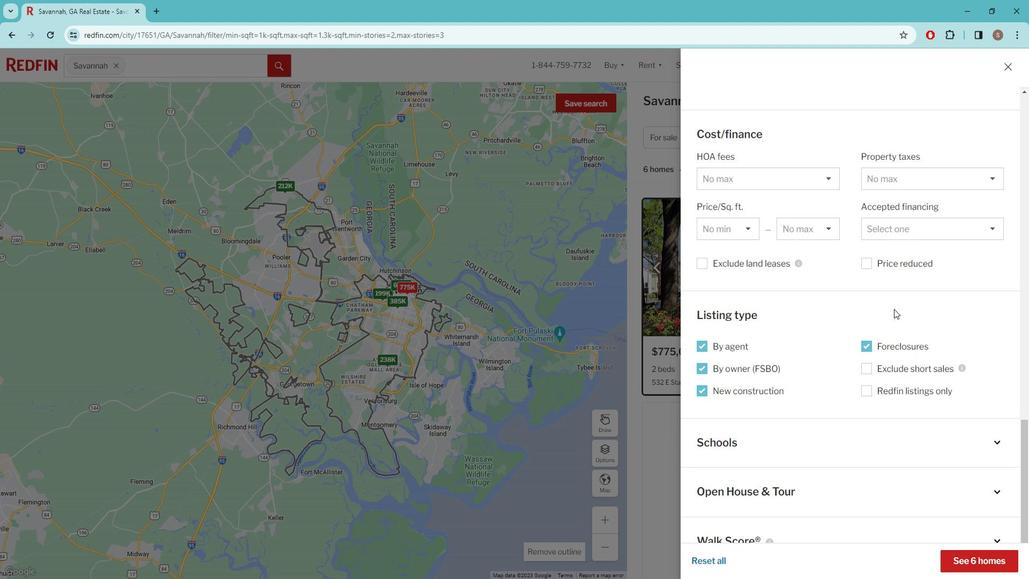 
Action: Mouse scrolled (905, 307) with delta (0, 0)
Screenshot: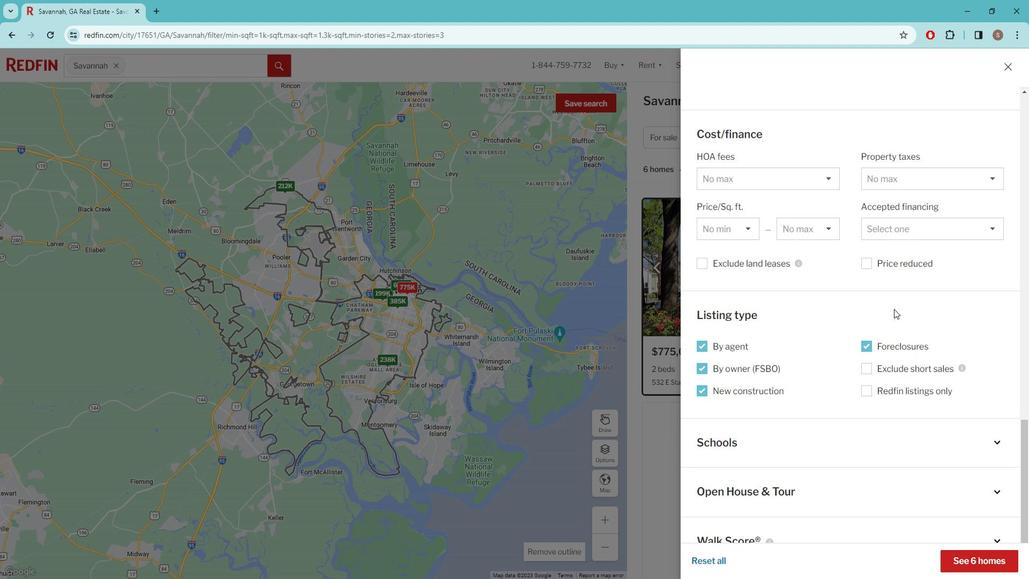 
Action: Mouse scrolled (905, 307) with delta (0, 0)
Screenshot: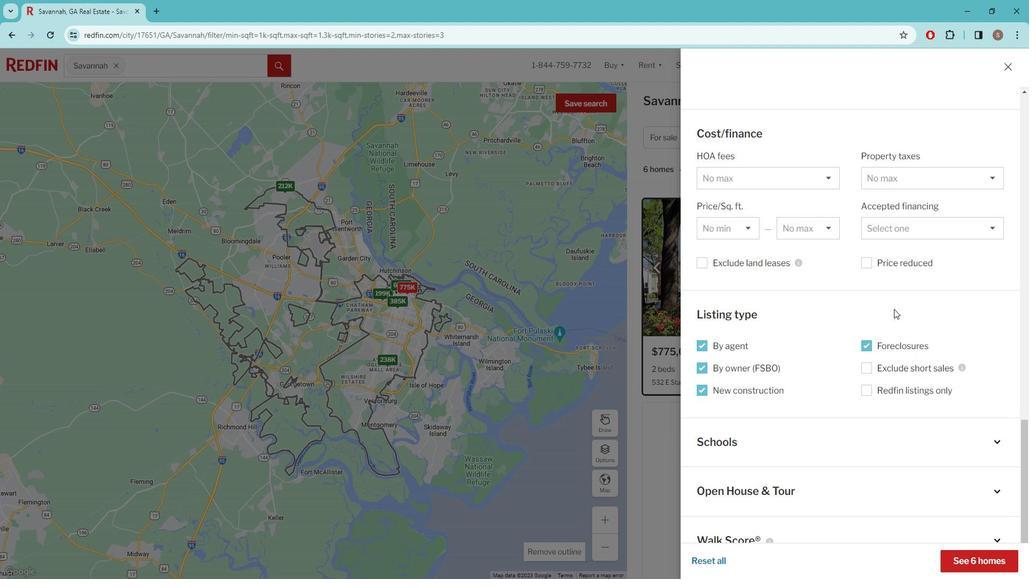 
Action: Mouse scrolled (905, 307) with delta (0, 0)
Screenshot: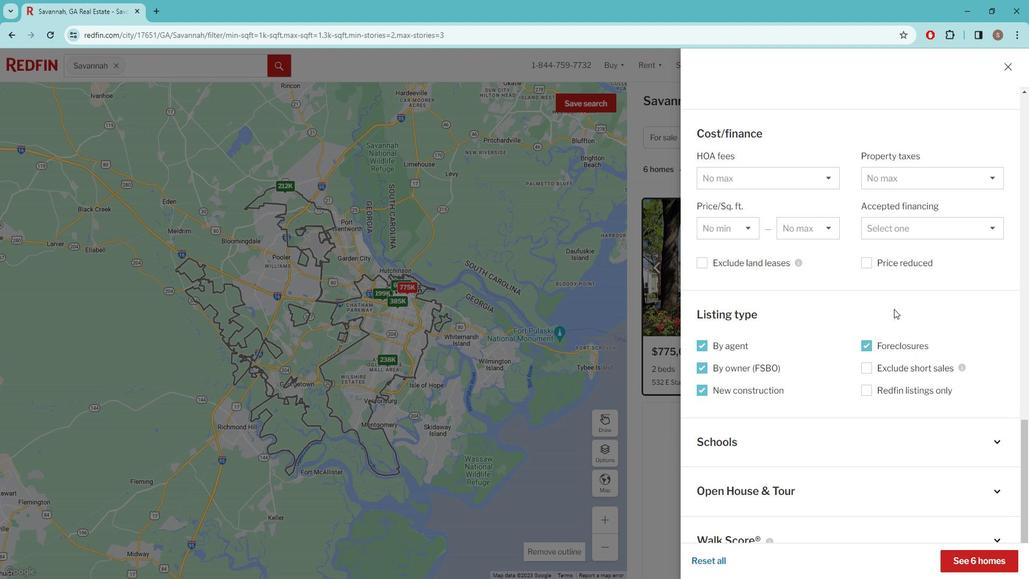 
Action: Mouse scrolled (905, 307) with delta (0, 0)
Screenshot: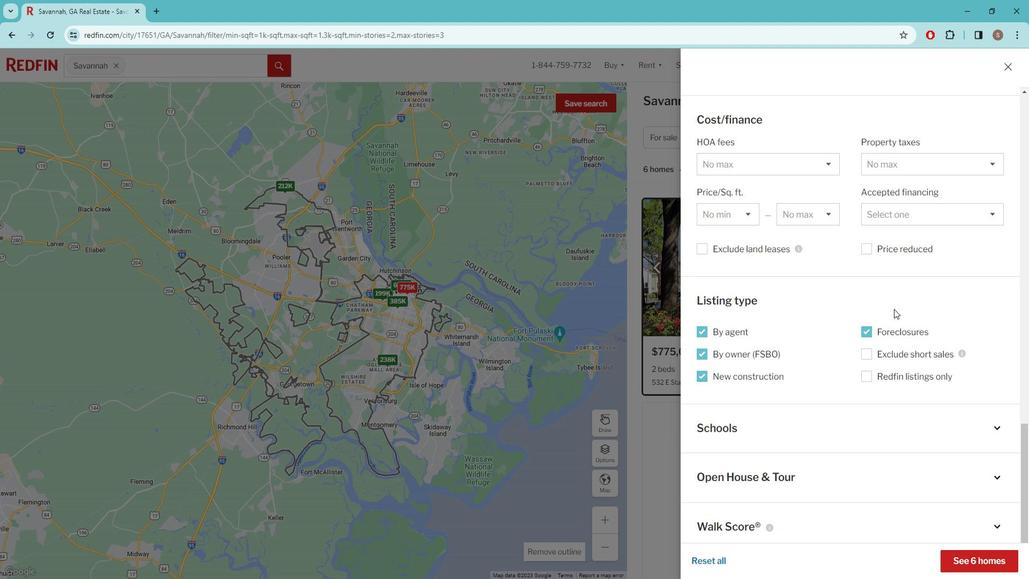 
Action: Mouse moved to (992, 552)
Screenshot: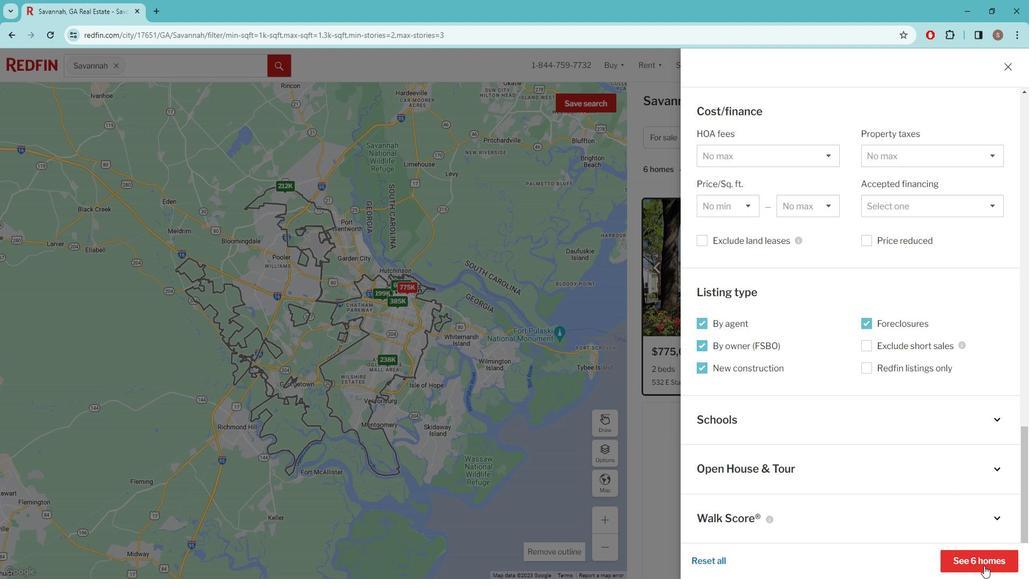 
Action: Mouse pressed left at (992, 552)
Screenshot: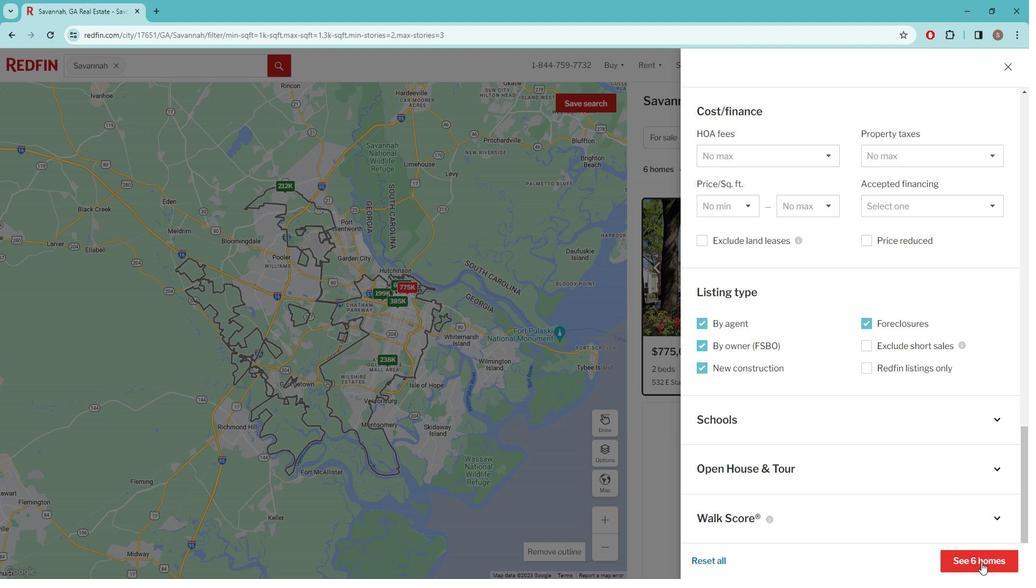 
Action: Mouse moved to (588, 107)
Screenshot: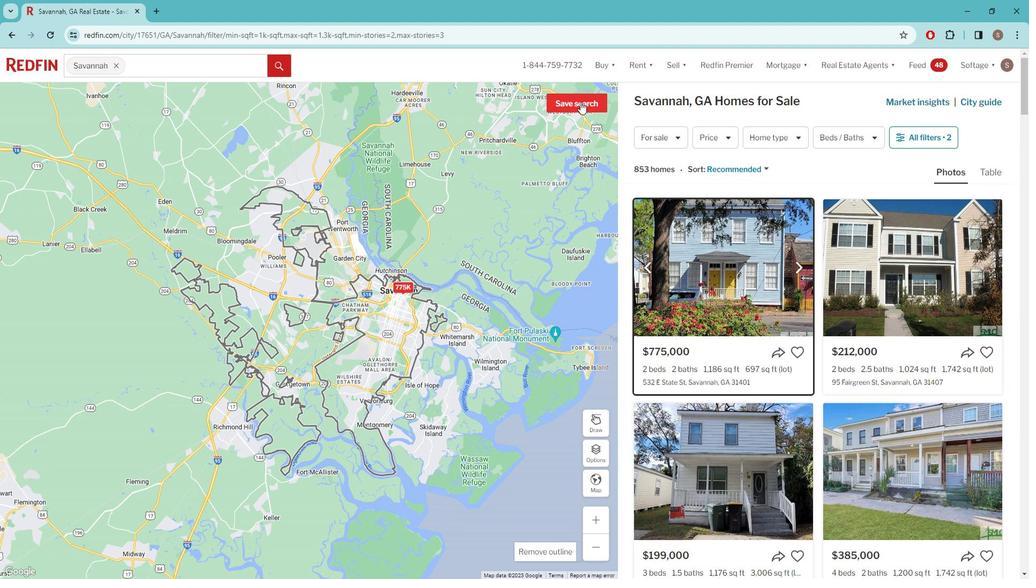 
Action: Mouse pressed left at (588, 107)
Screenshot: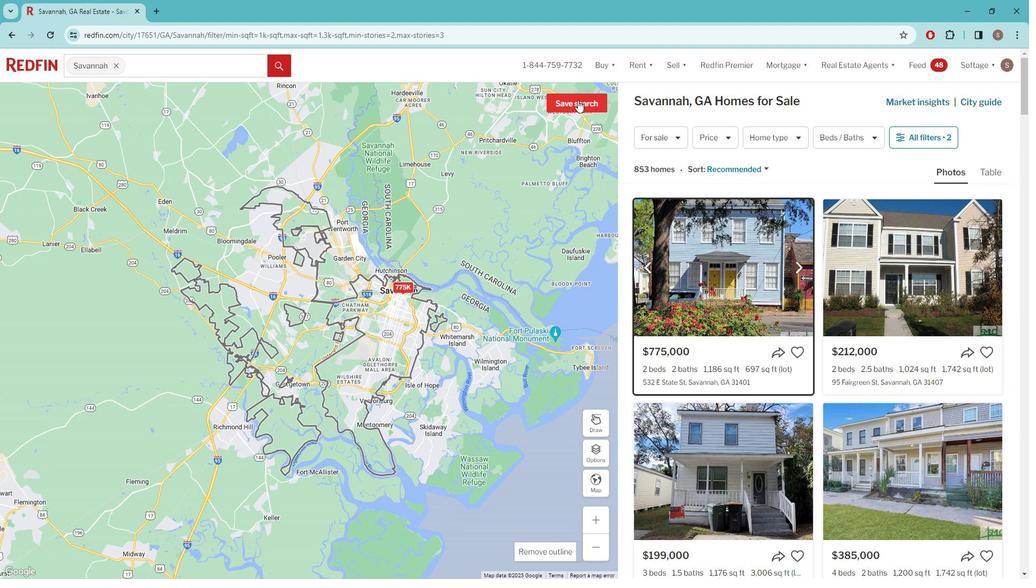
Action: Mouse moved to (552, 295)
Screenshot: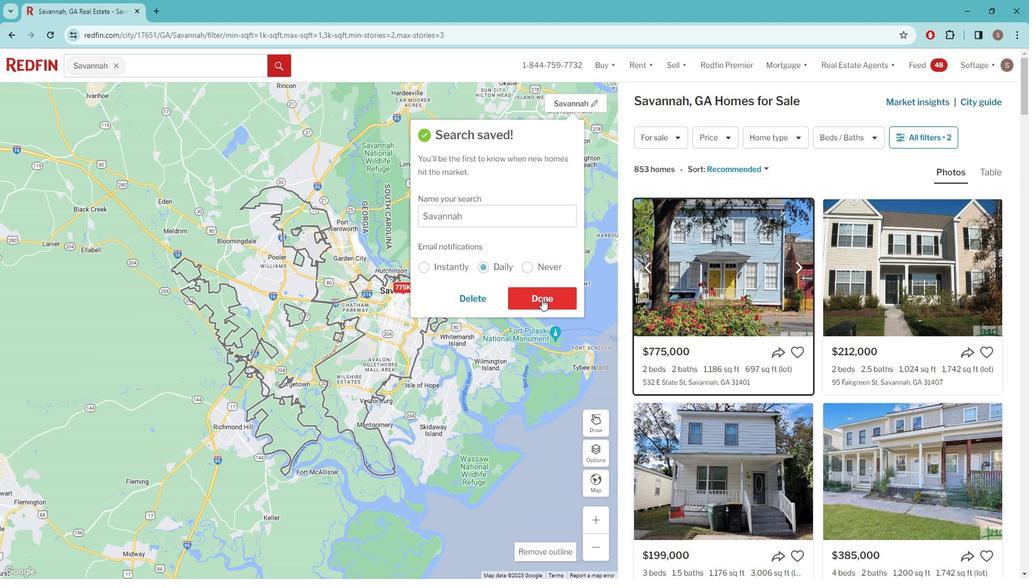 
Action: Mouse pressed left at (552, 295)
Screenshot: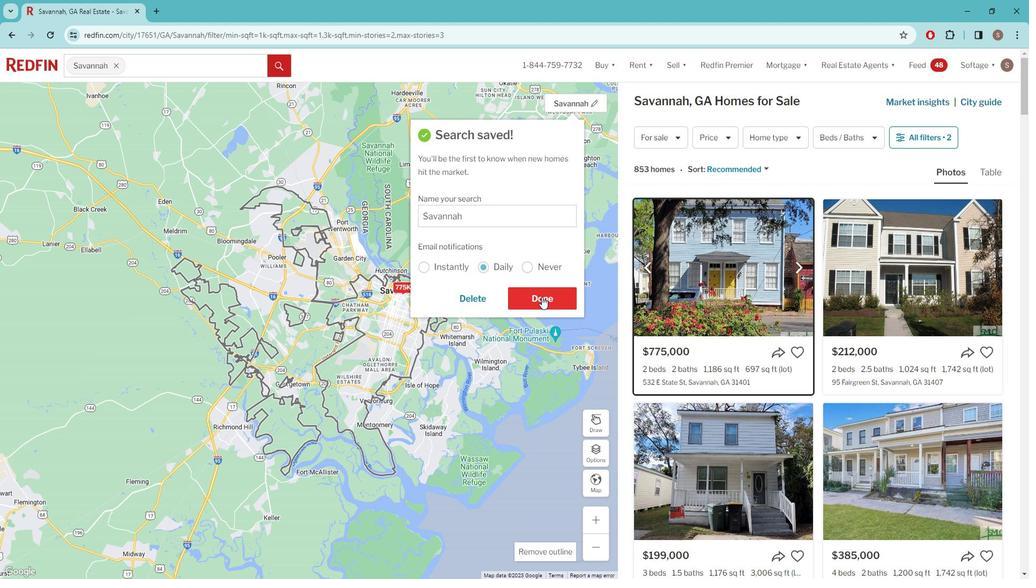 
